 Task: Add a condition where "Channel Is not" instagram direct" in recently updated tickets.
Action: Mouse moved to (250, 434)
Screenshot: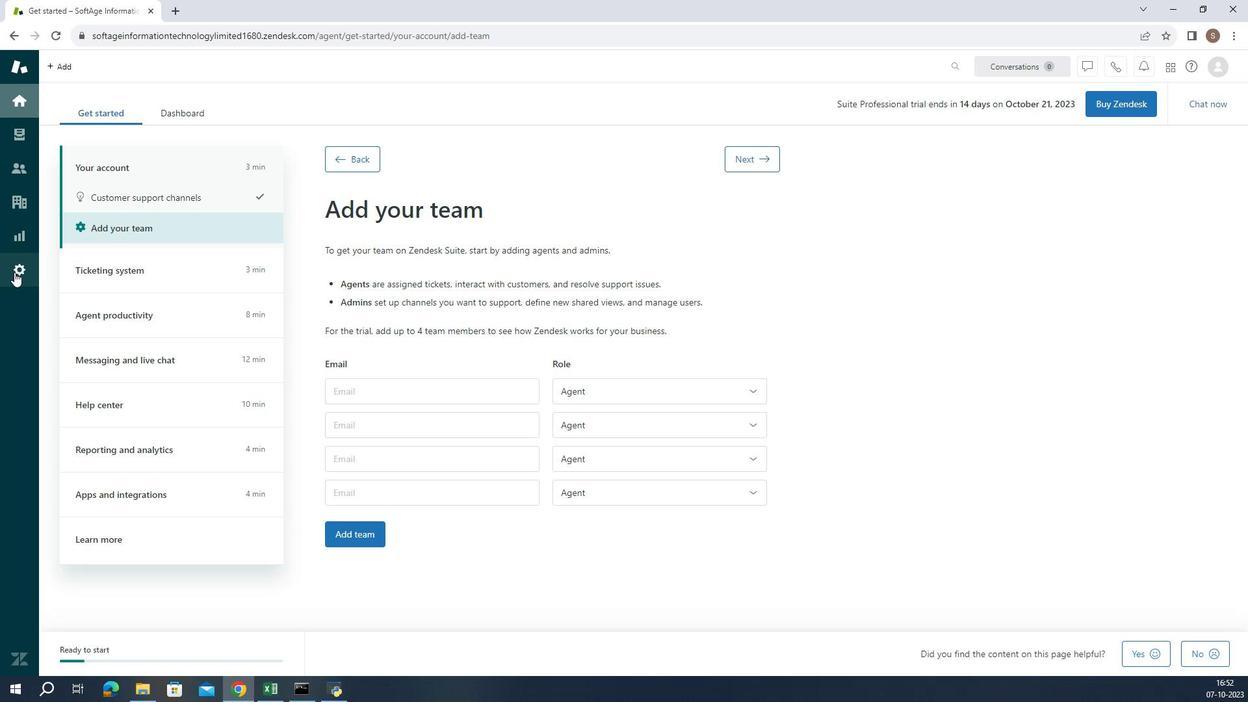 
Action: Mouse pressed left at (250, 434)
Screenshot: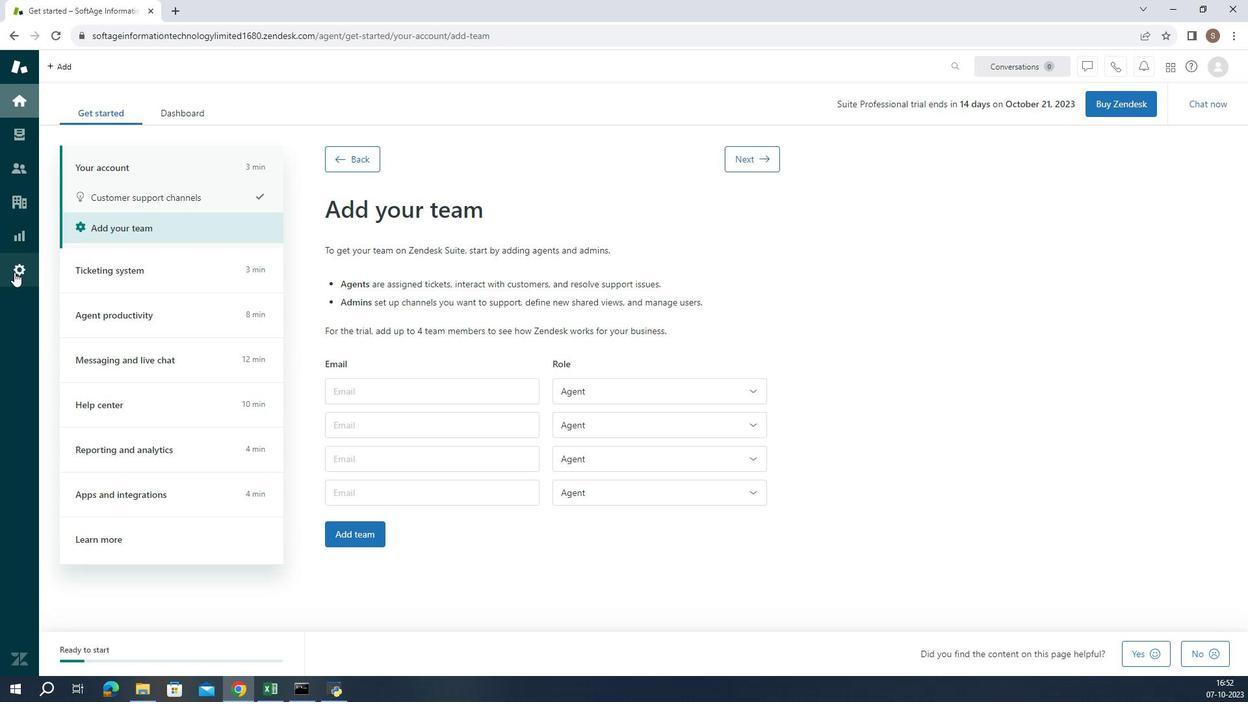 
Action: Mouse moved to (476, 471)
Screenshot: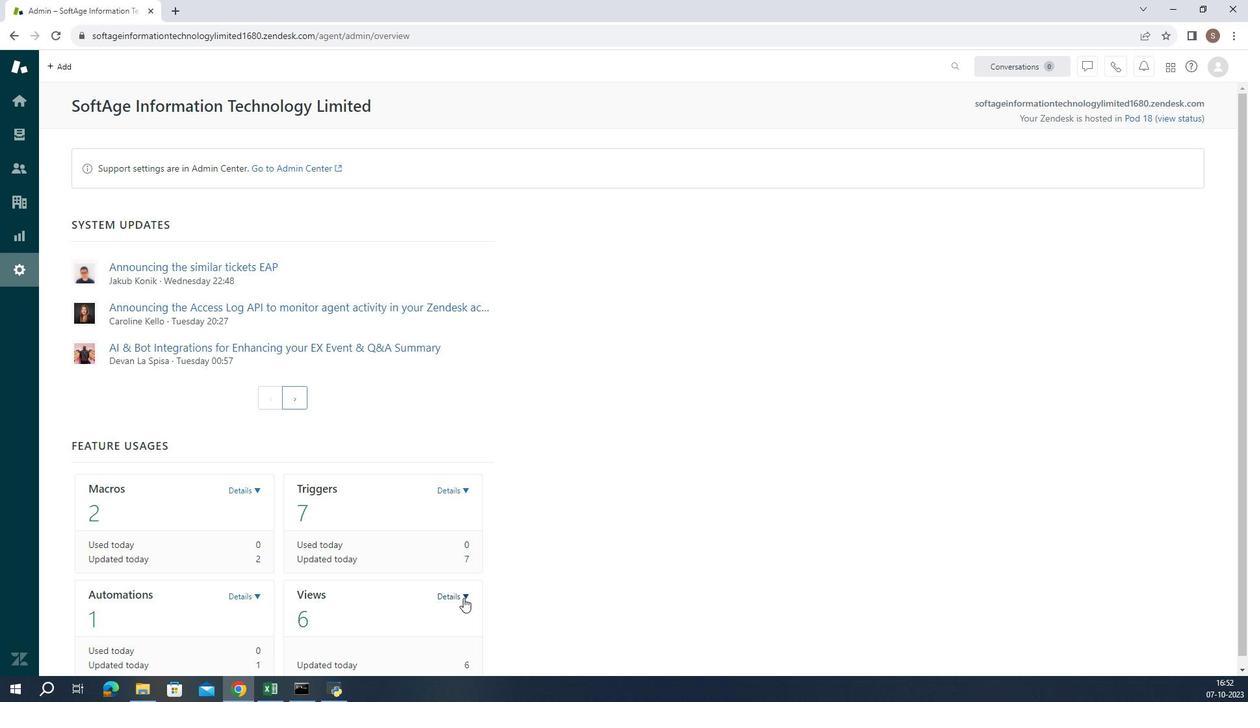 
Action: Mouse pressed left at (476, 471)
Screenshot: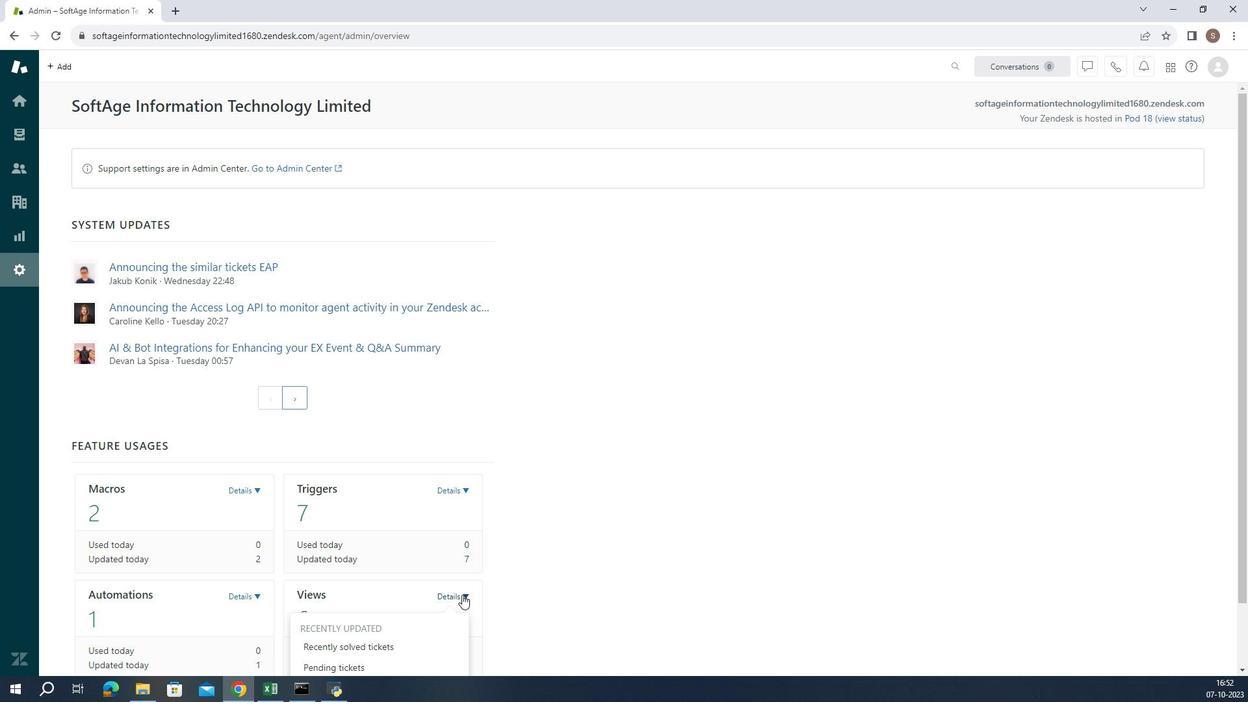 
Action: Mouse moved to (472, 470)
Screenshot: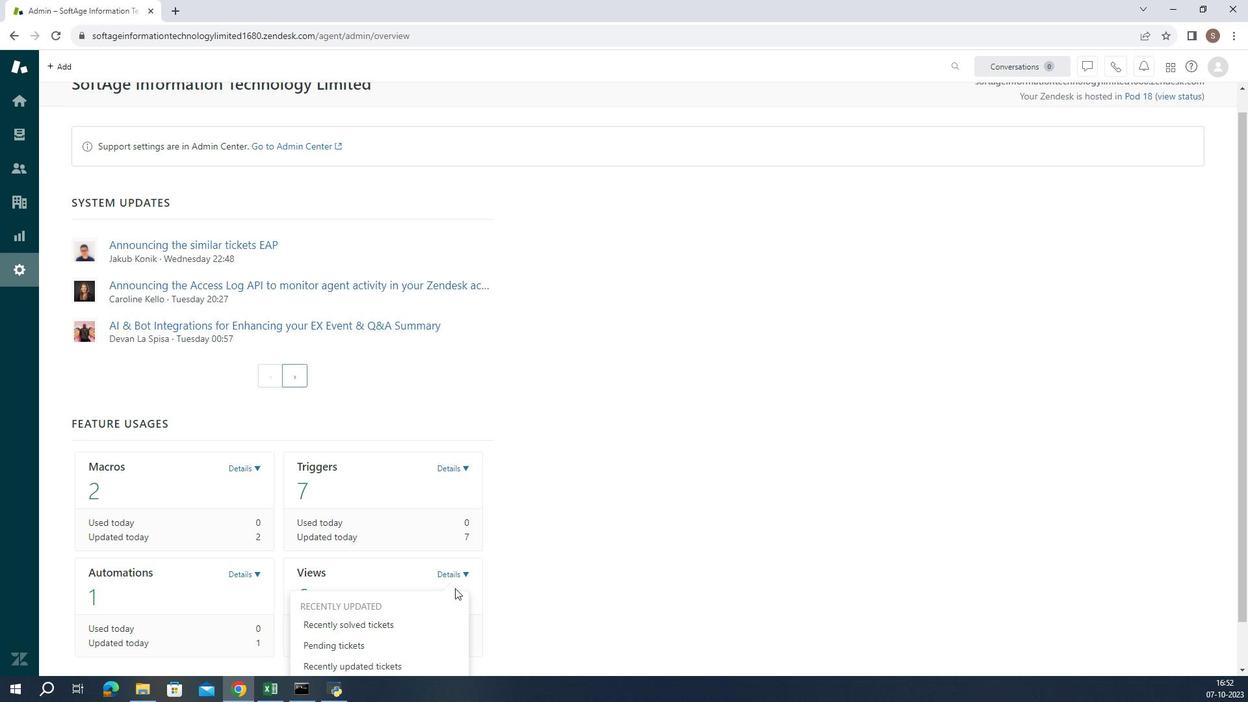 
Action: Mouse scrolled (472, 470) with delta (0, 0)
Screenshot: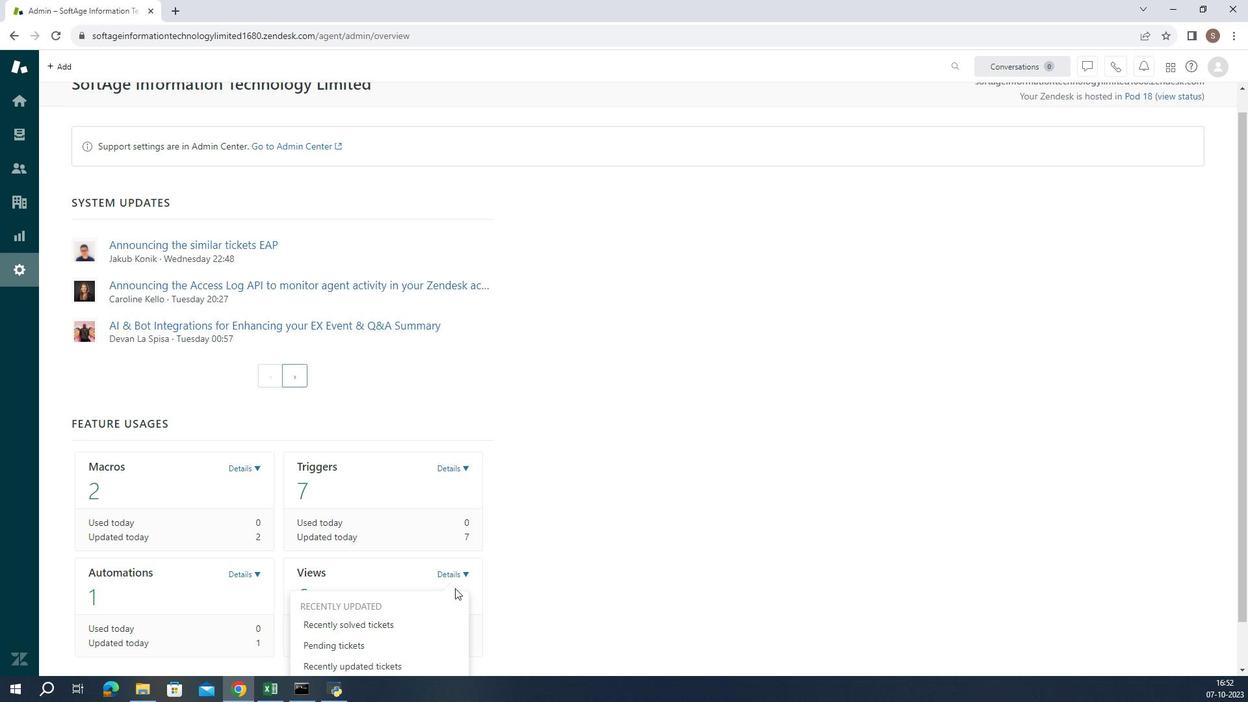 
Action: Mouse moved to (472, 470)
Screenshot: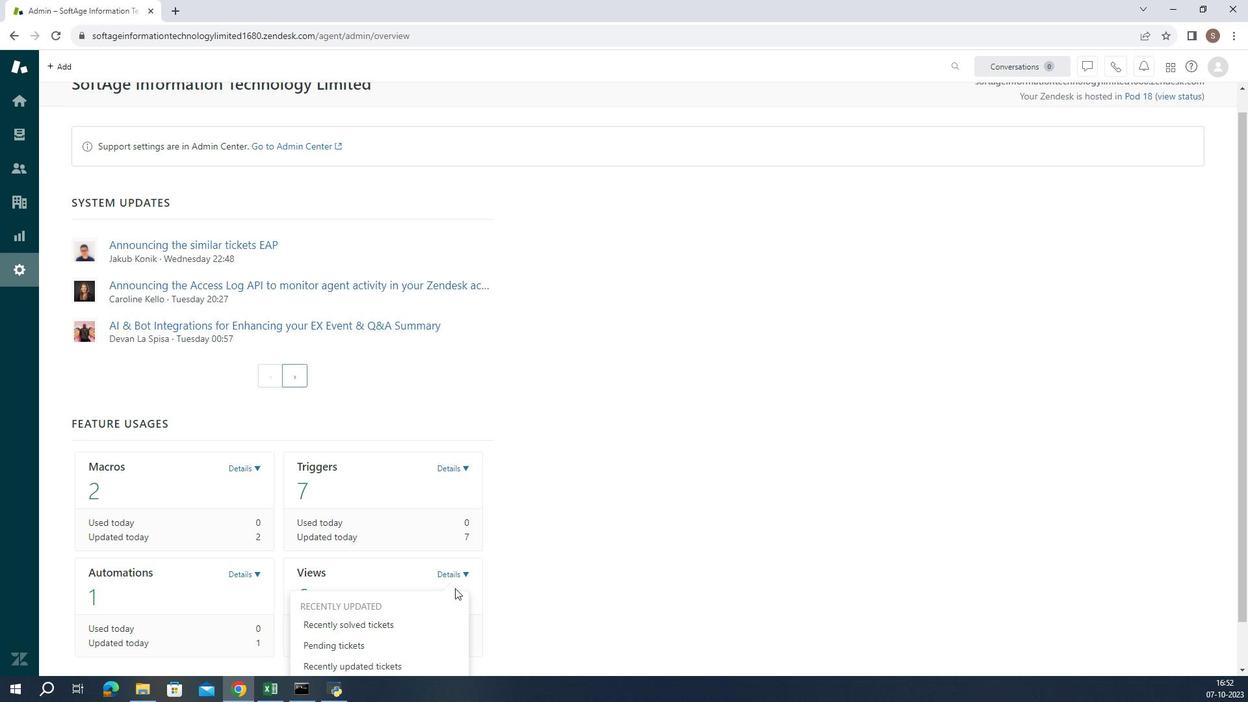 
Action: Mouse scrolled (472, 470) with delta (0, 0)
Screenshot: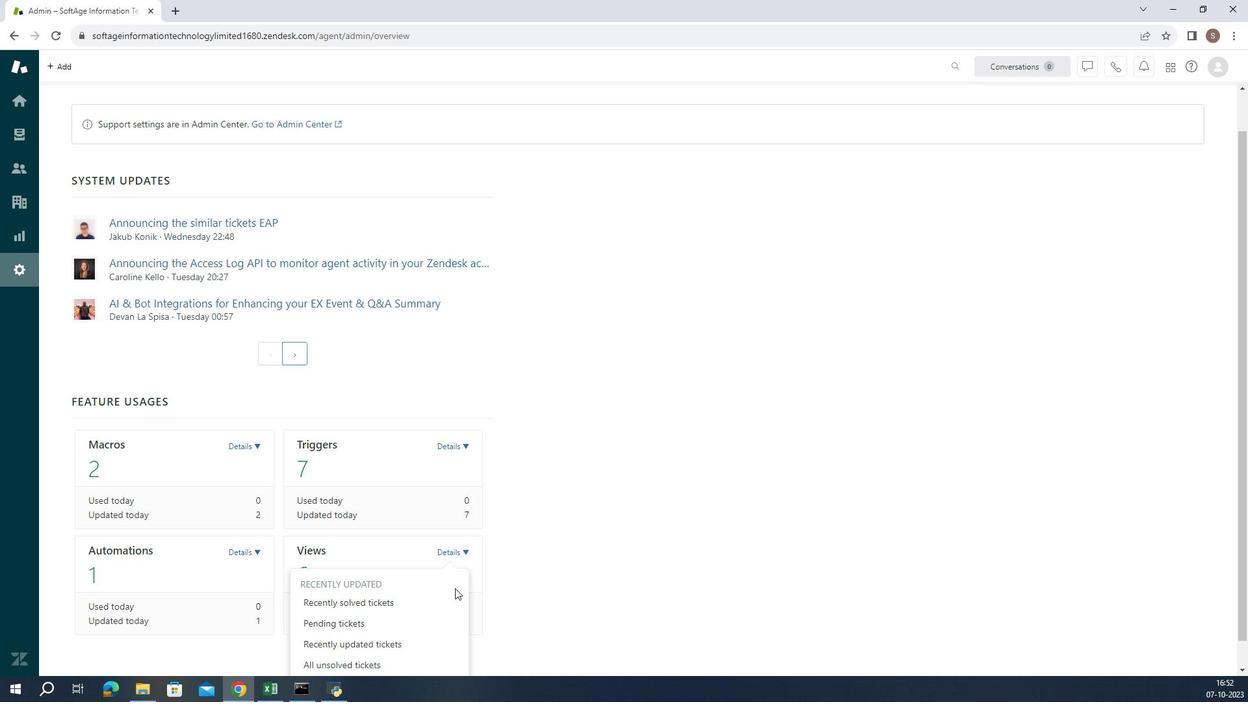 
Action: Mouse moved to (472, 470)
Screenshot: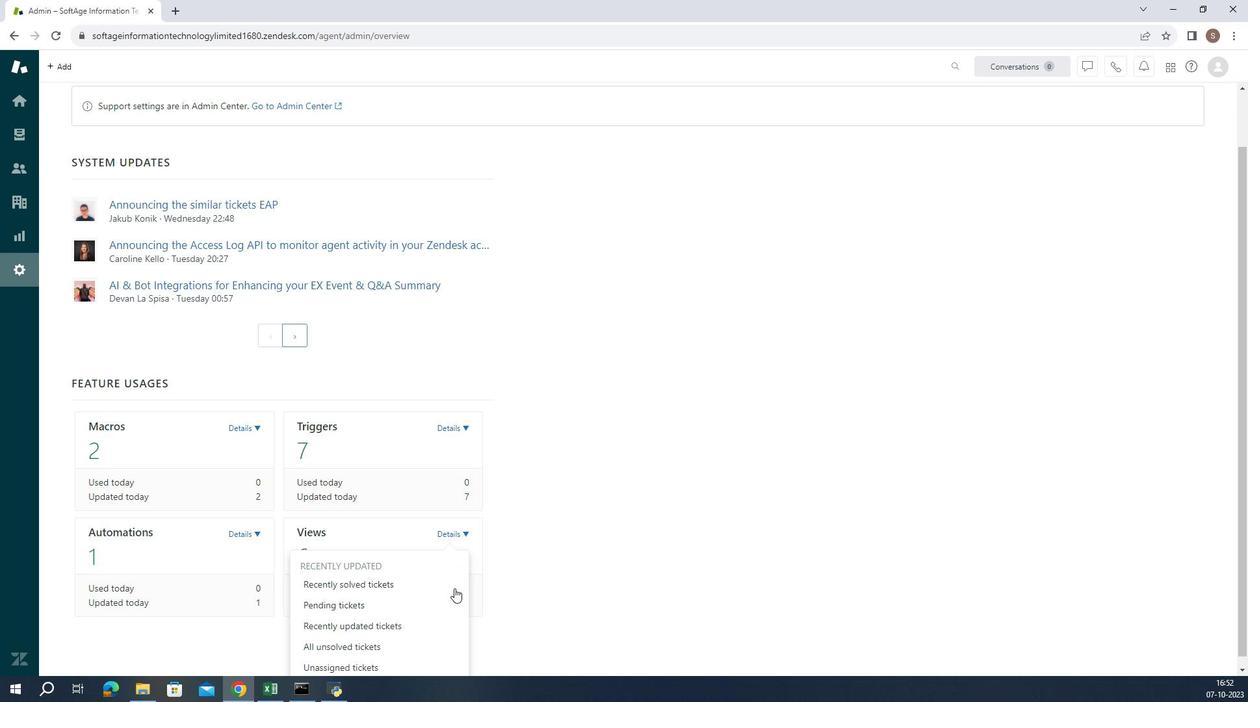 
Action: Mouse scrolled (472, 470) with delta (0, 0)
Screenshot: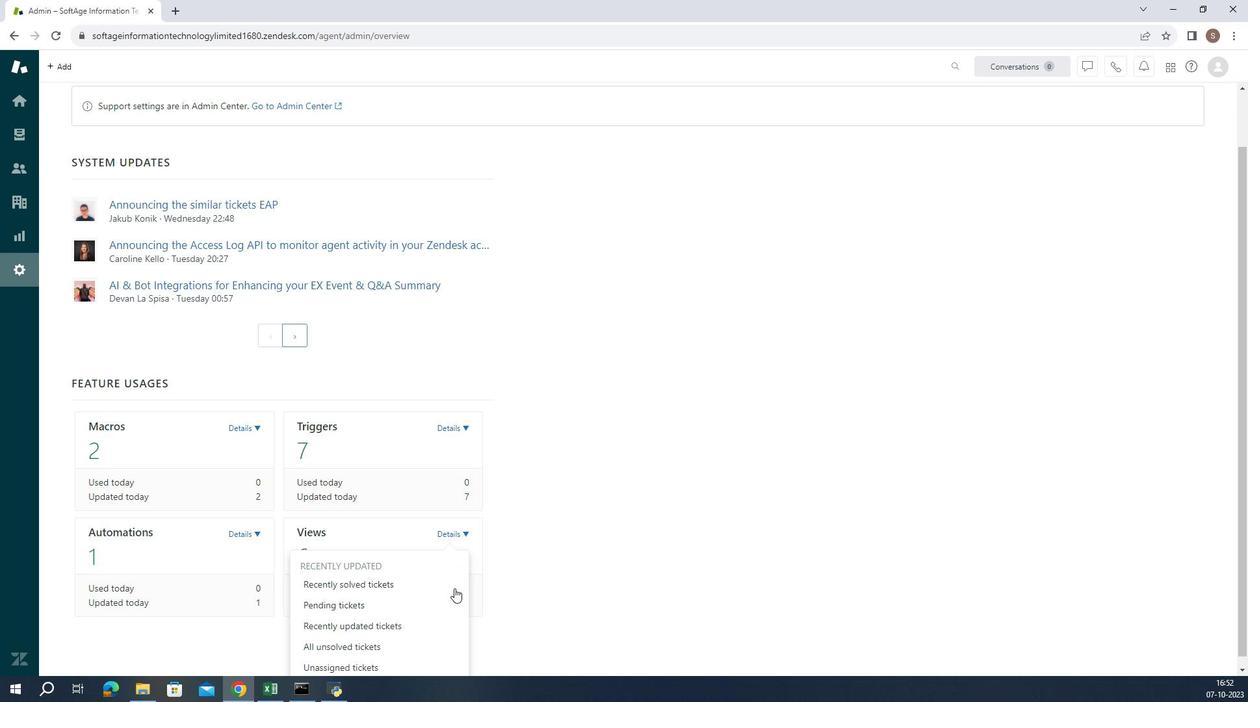 
Action: Mouse moved to (437, 473)
Screenshot: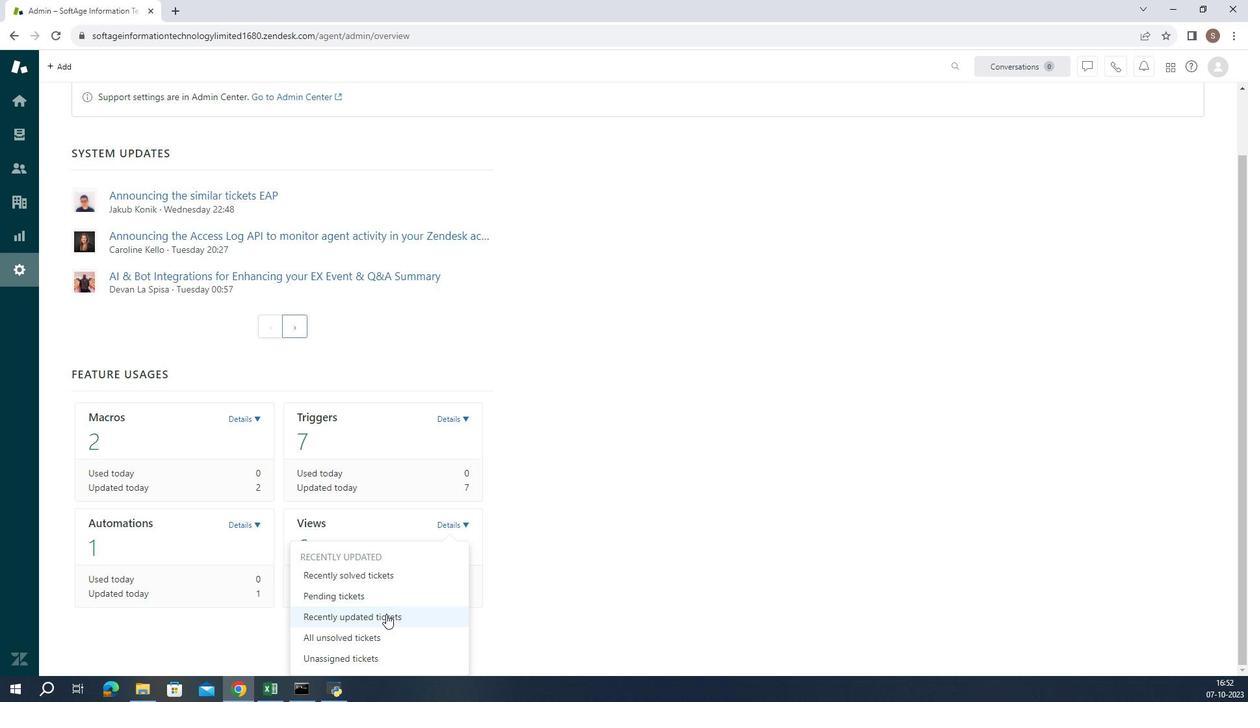 
Action: Mouse pressed left at (437, 473)
Screenshot: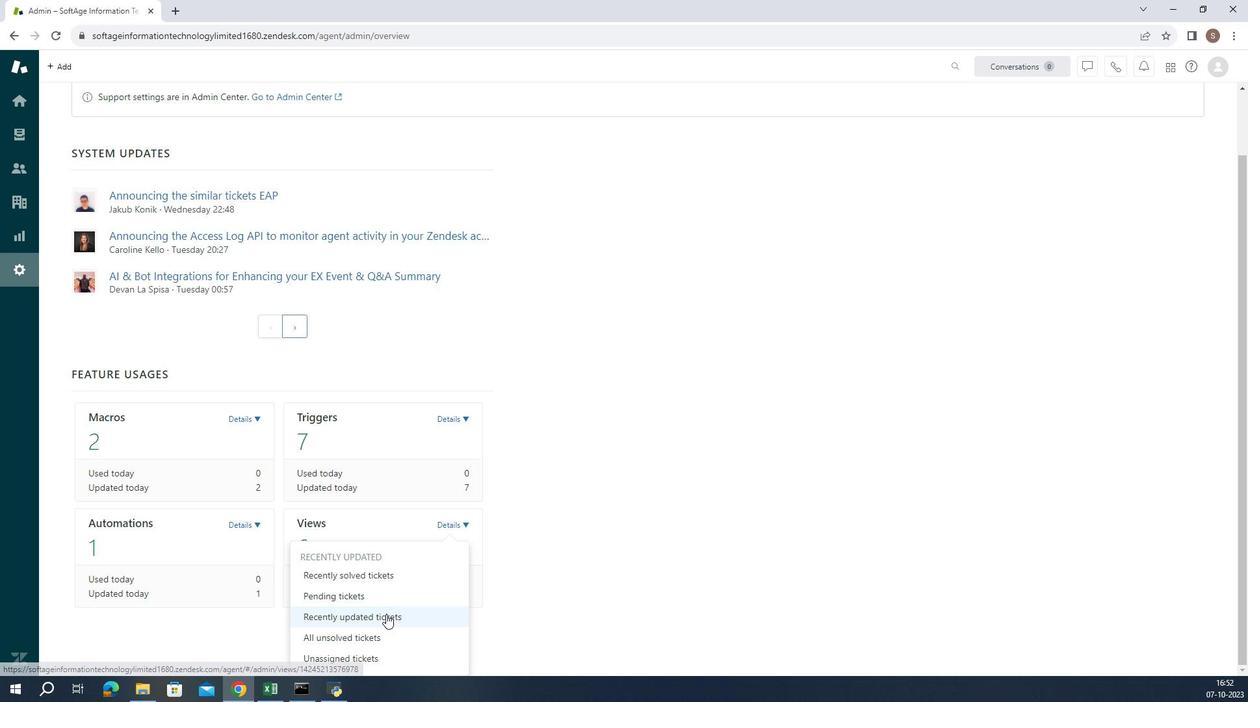 
Action: Mouse moved to (362, 453)
Screenshot: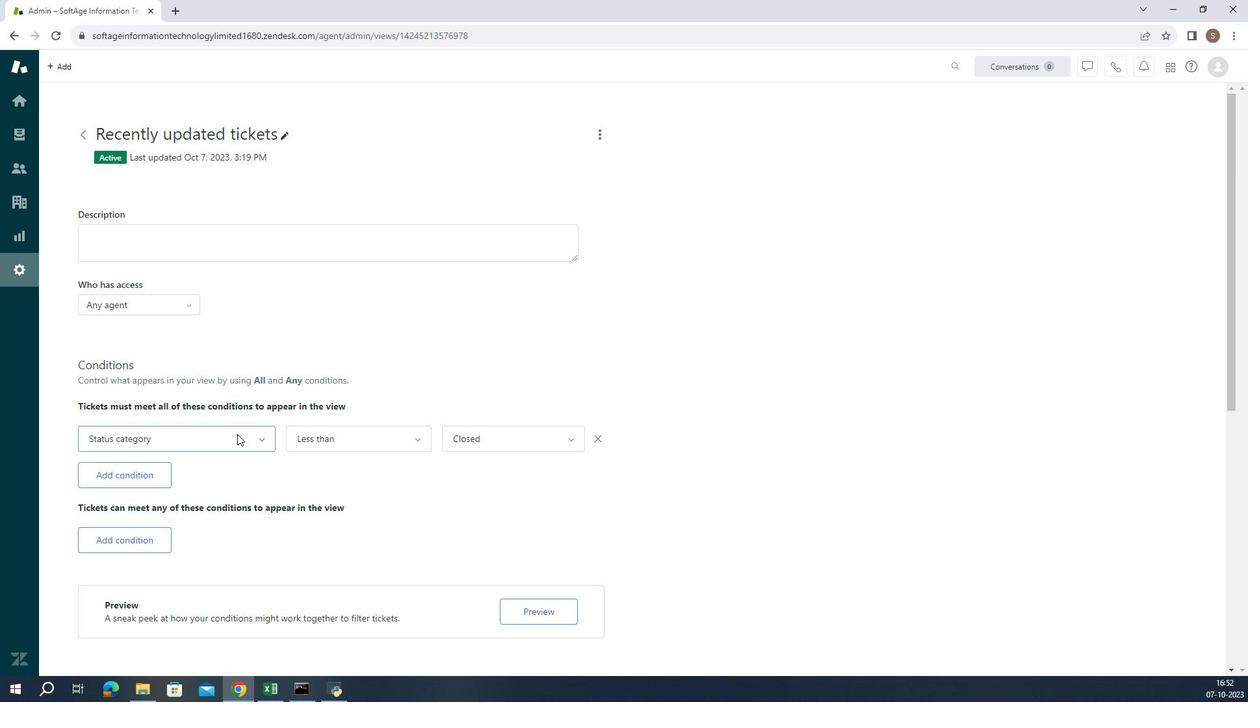 
Action: Mouse pressed left at (362, 453)
Screenshot: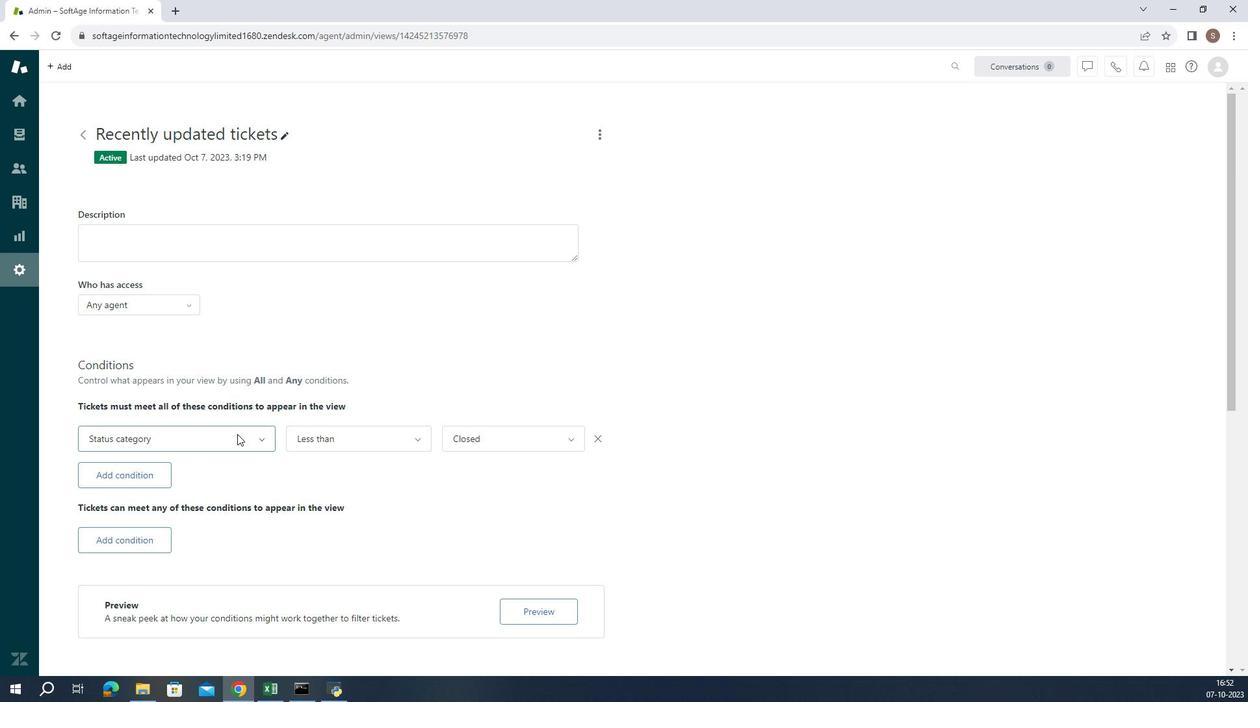
Action: Mouse moved to (364, 446)
Screenshot: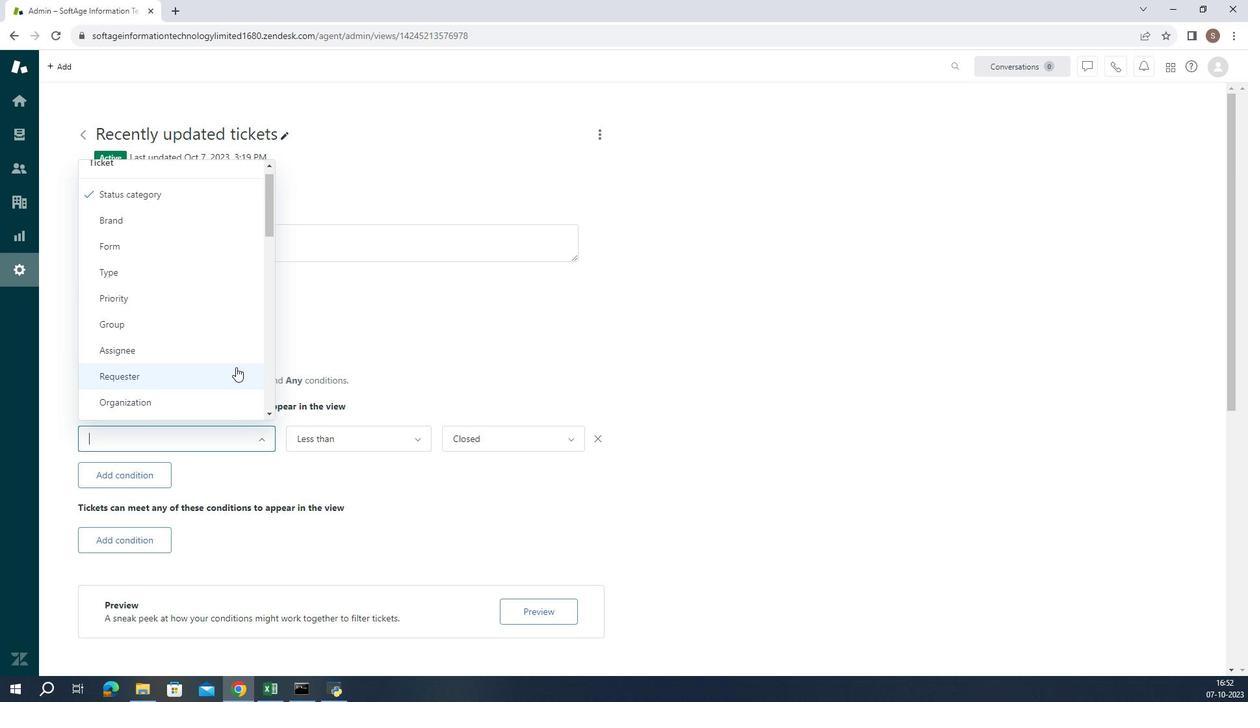 
Action: Mouse scrolled (364, 446) with delta (0, 0)
Screenshot: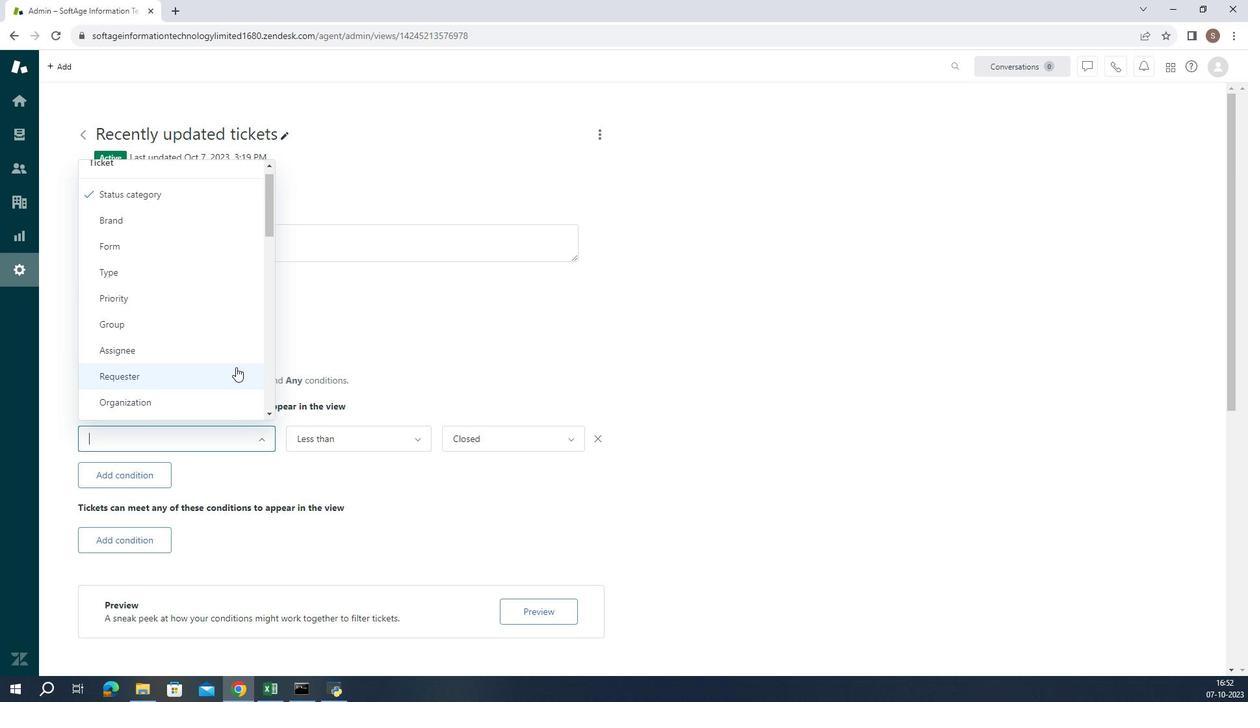 
Action: Mouse moved to (364, 446)
Screenshot: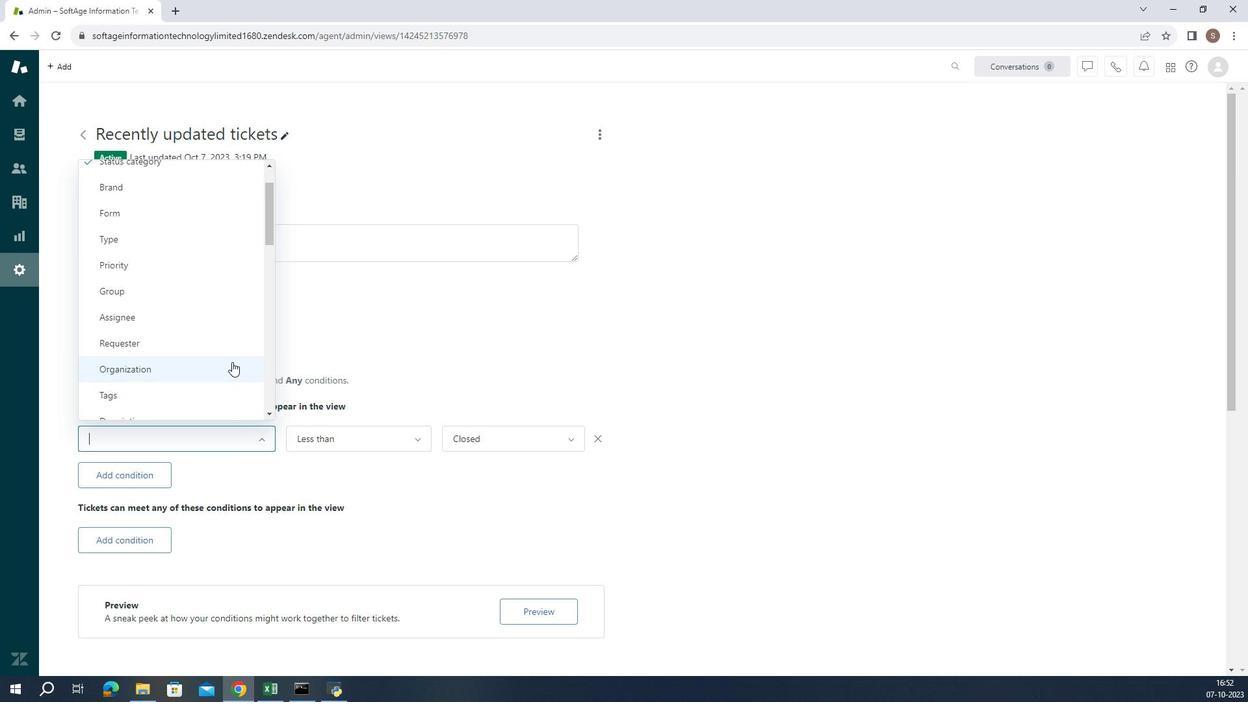 
Action: Mouse scrolled (364, 446) with delta (0, 0)
Screenshot: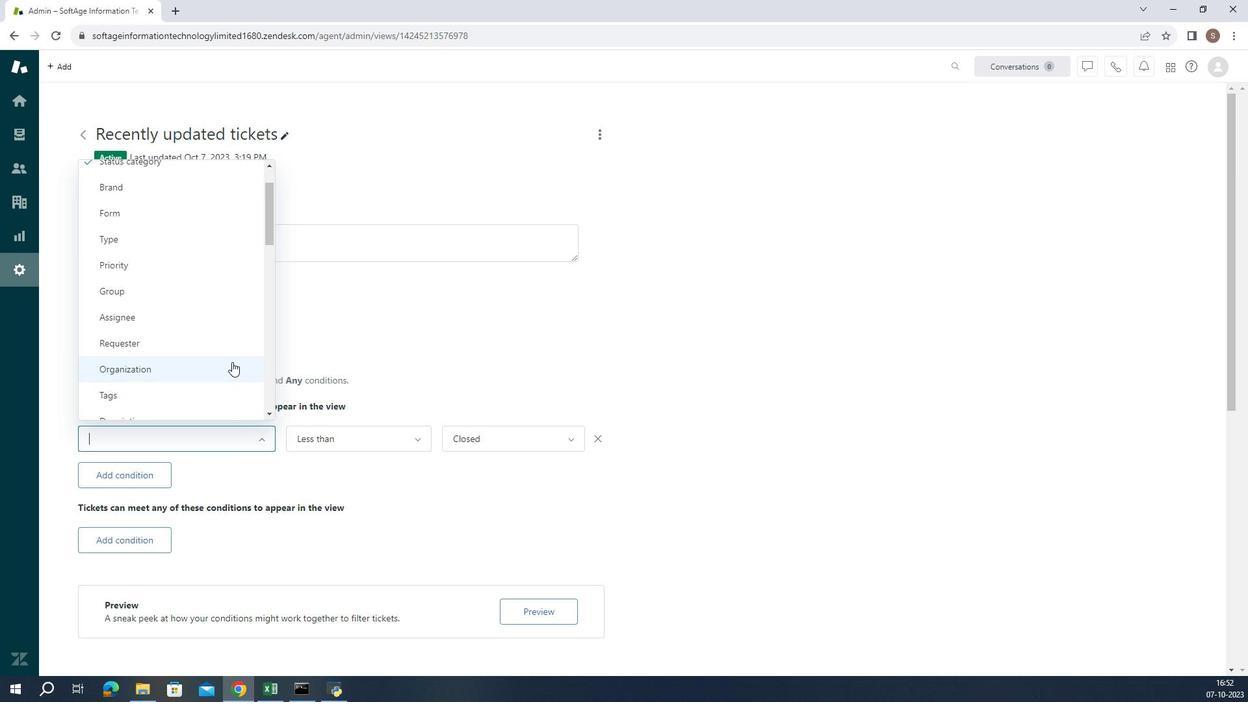 
Action: Mouse moved to (342, 445)
Screenshot: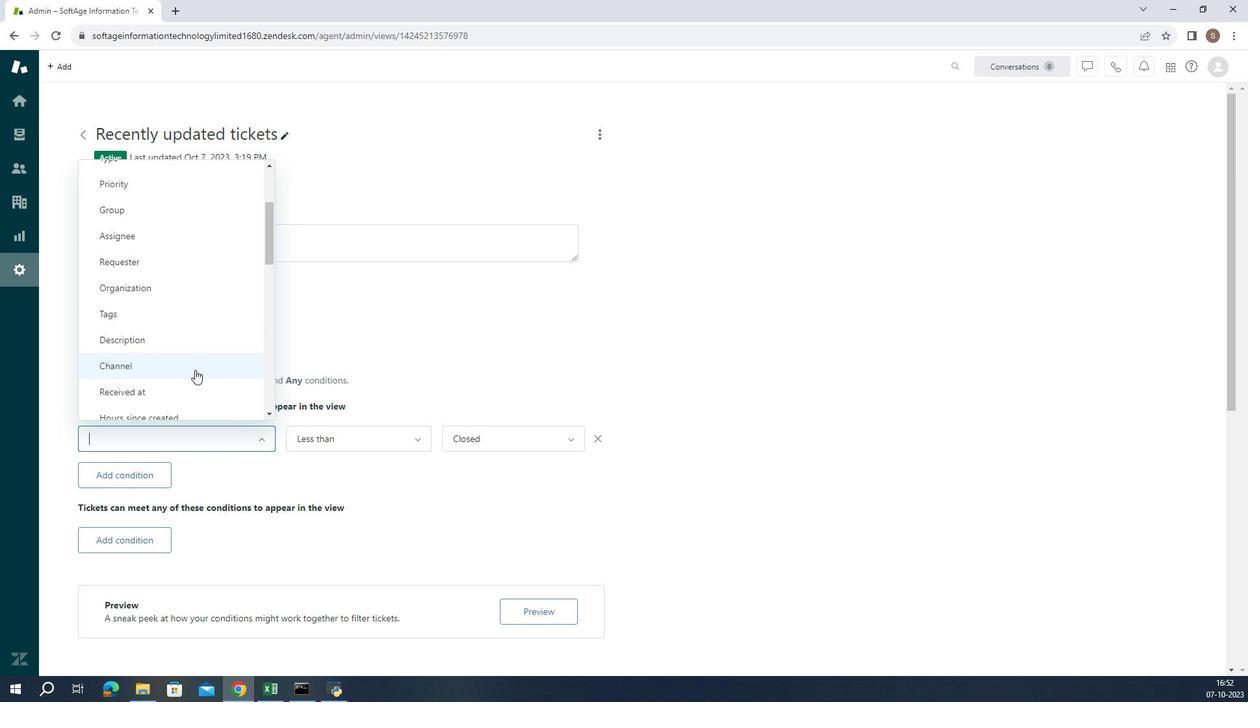 
Action: Mouse pressed left at (342, 445)
Screenshot: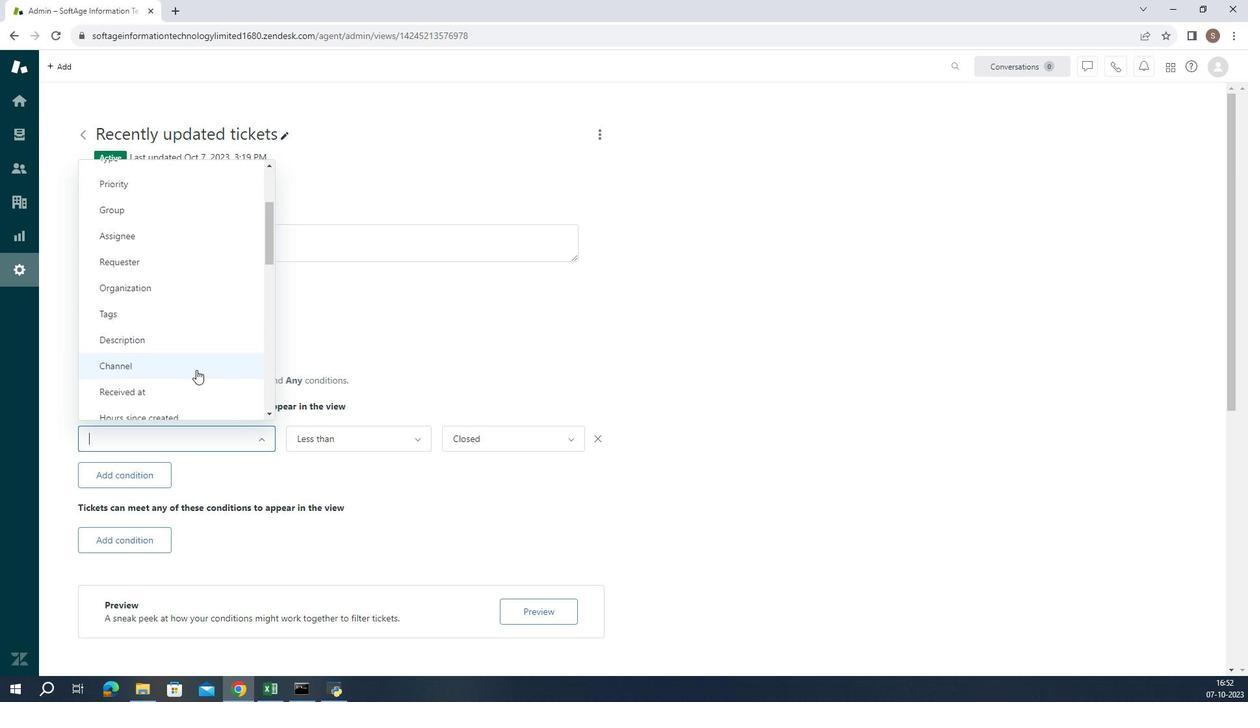 
Action: Mouse moved to (420, 453)
Screenshot: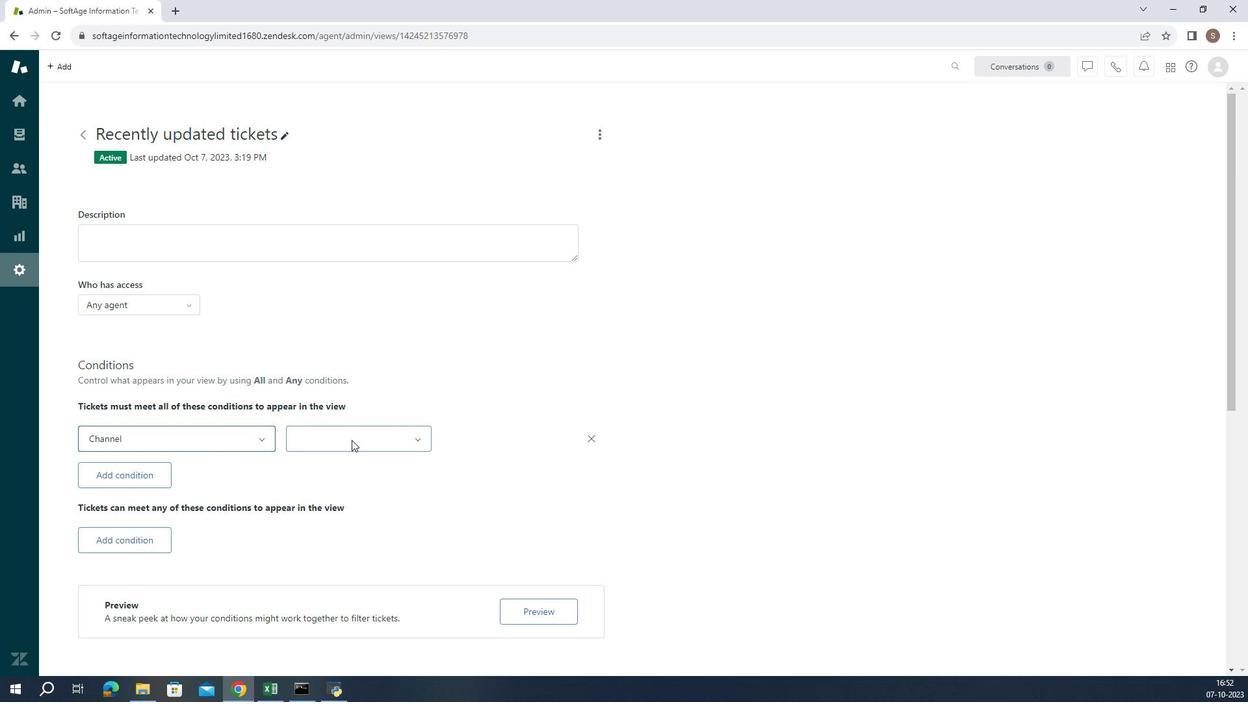 
Action: Mouse pressed left at (420, 453)
Screenshot: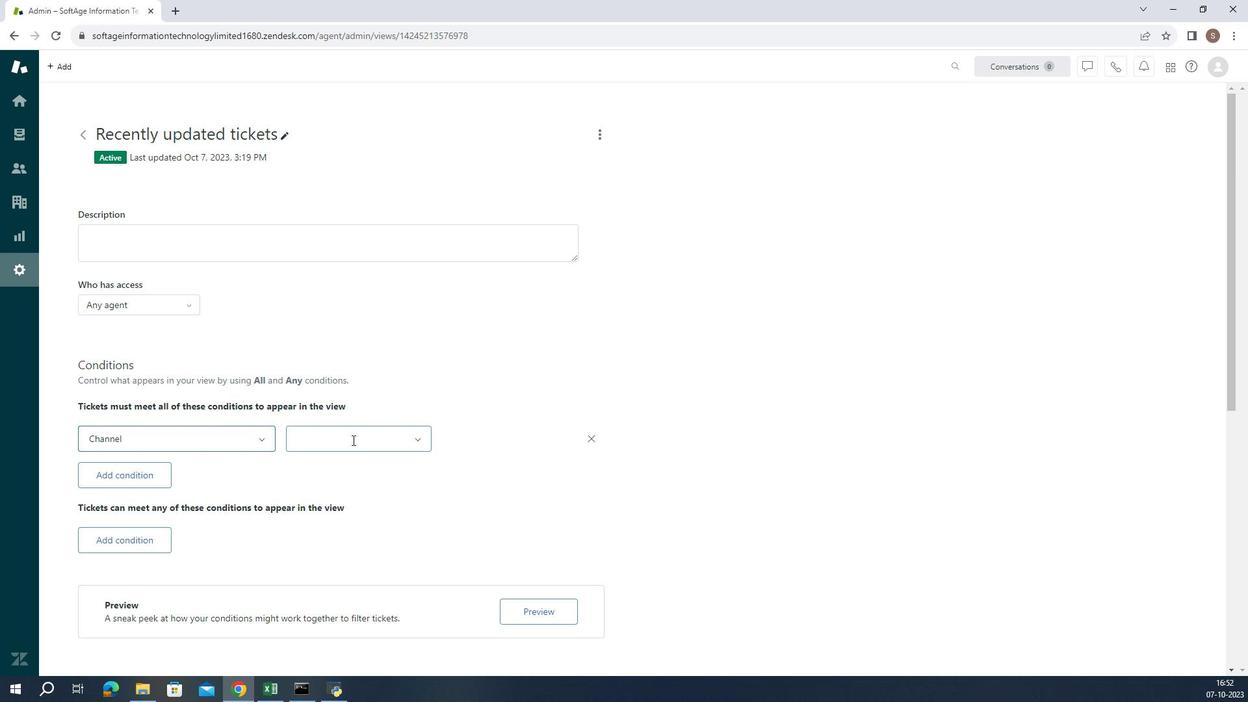 
Action: Mouse moved to (426, 459)
Screenshot: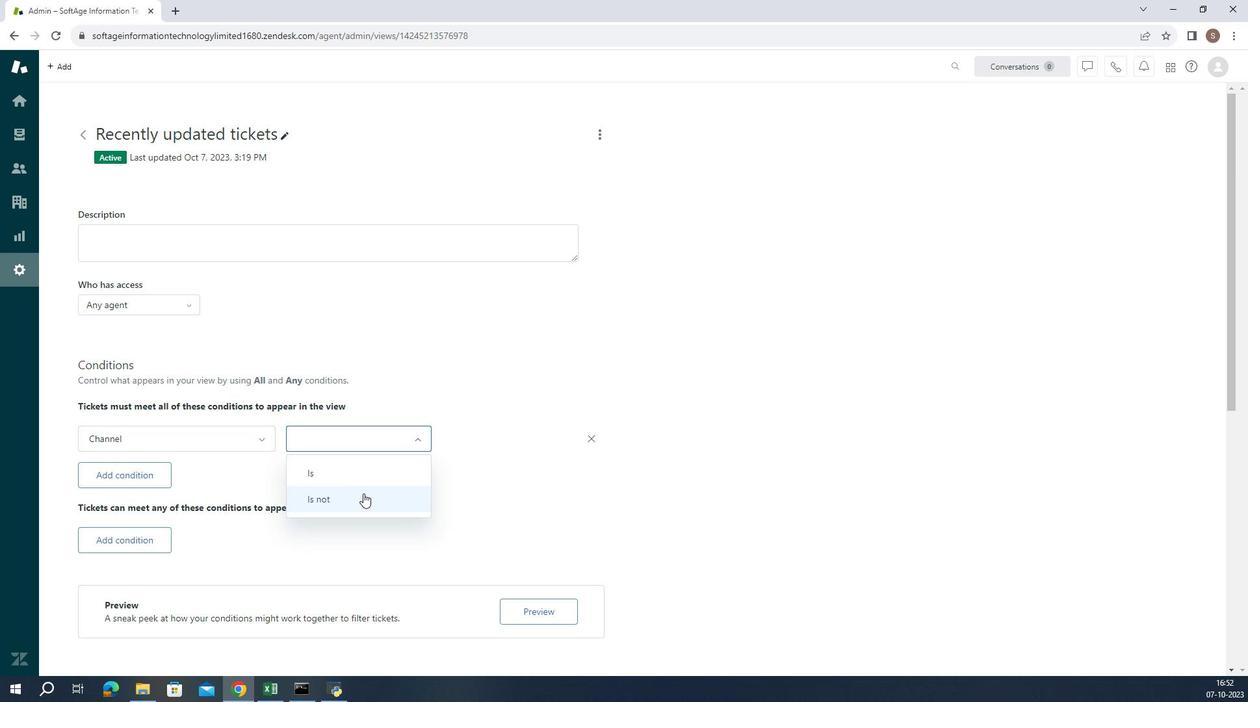 
Action: Mouse pressed left at (426, 459)
Screenshot: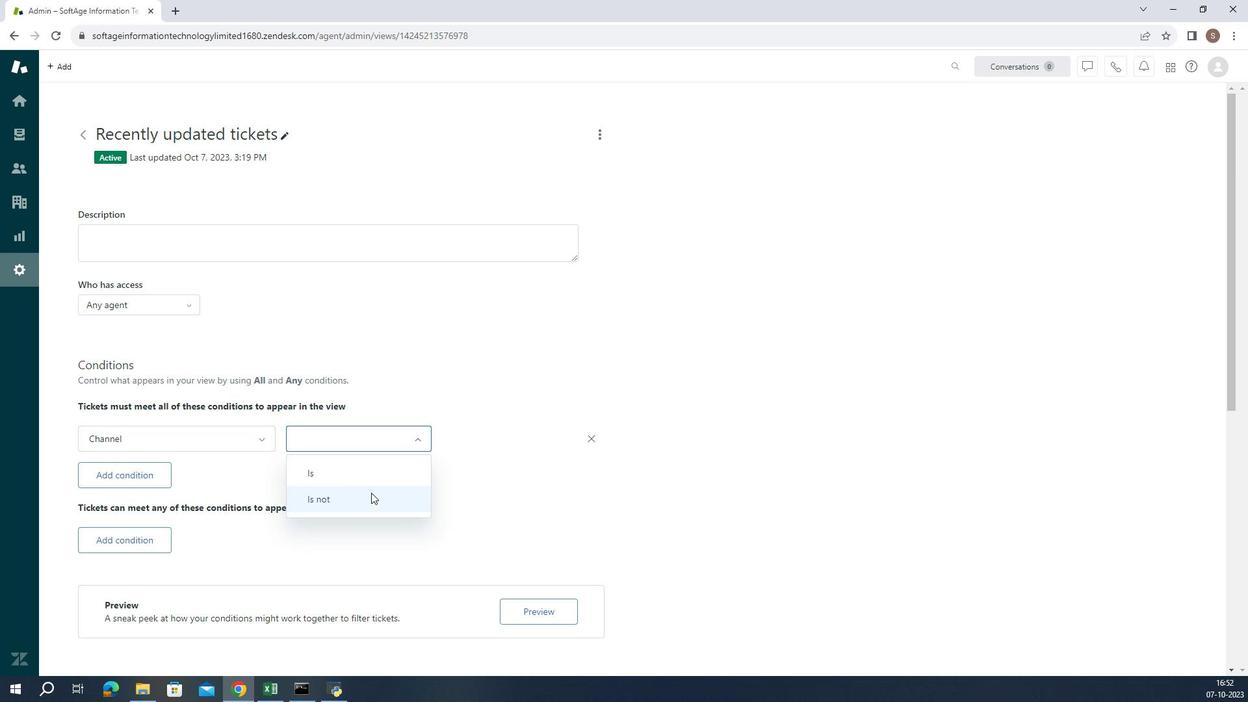 
Action: Mouse moved to (515, 453)
Screenshot: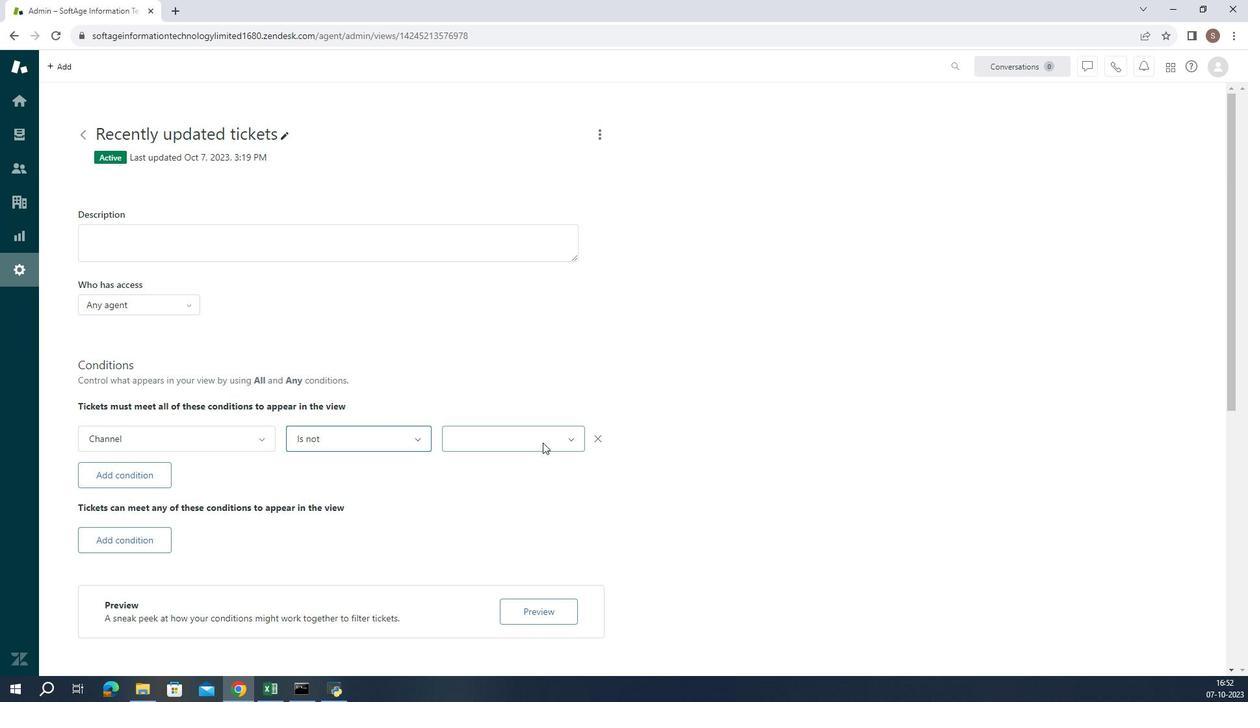 
Action: Mouse pressed left at (515, 453)
Screenshot: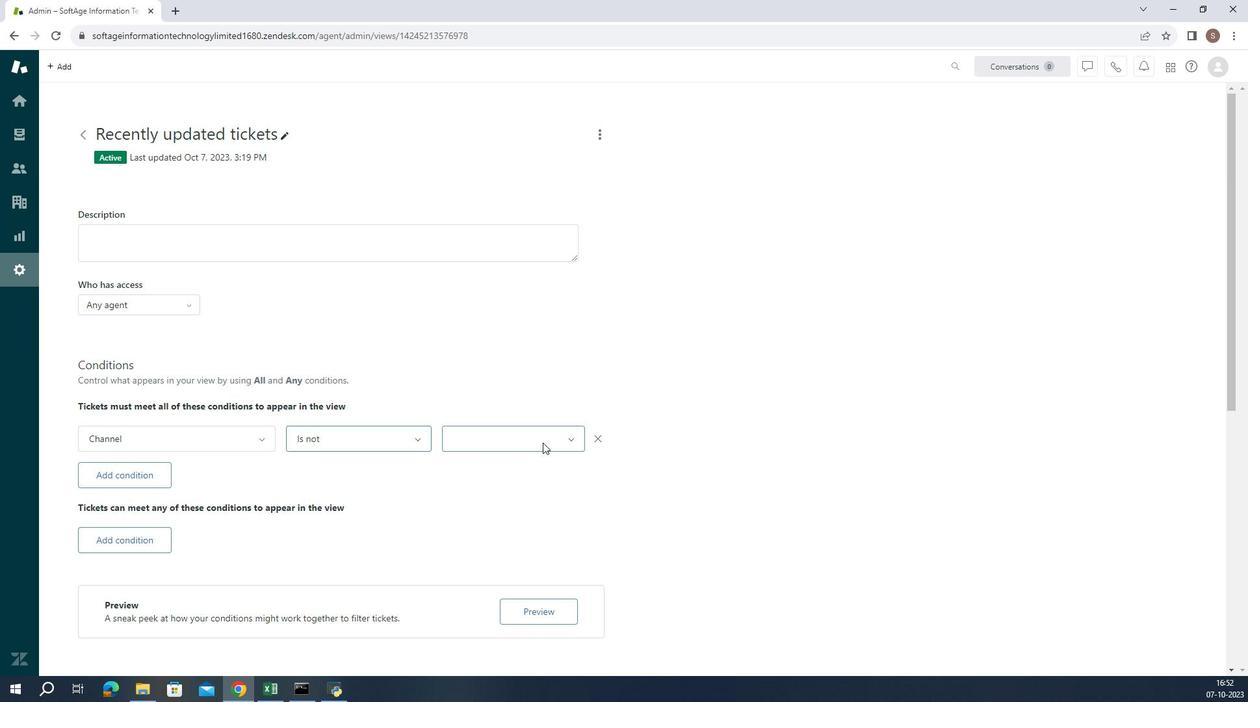 
Action: Mouse moved to (509, 439)
Screenshot: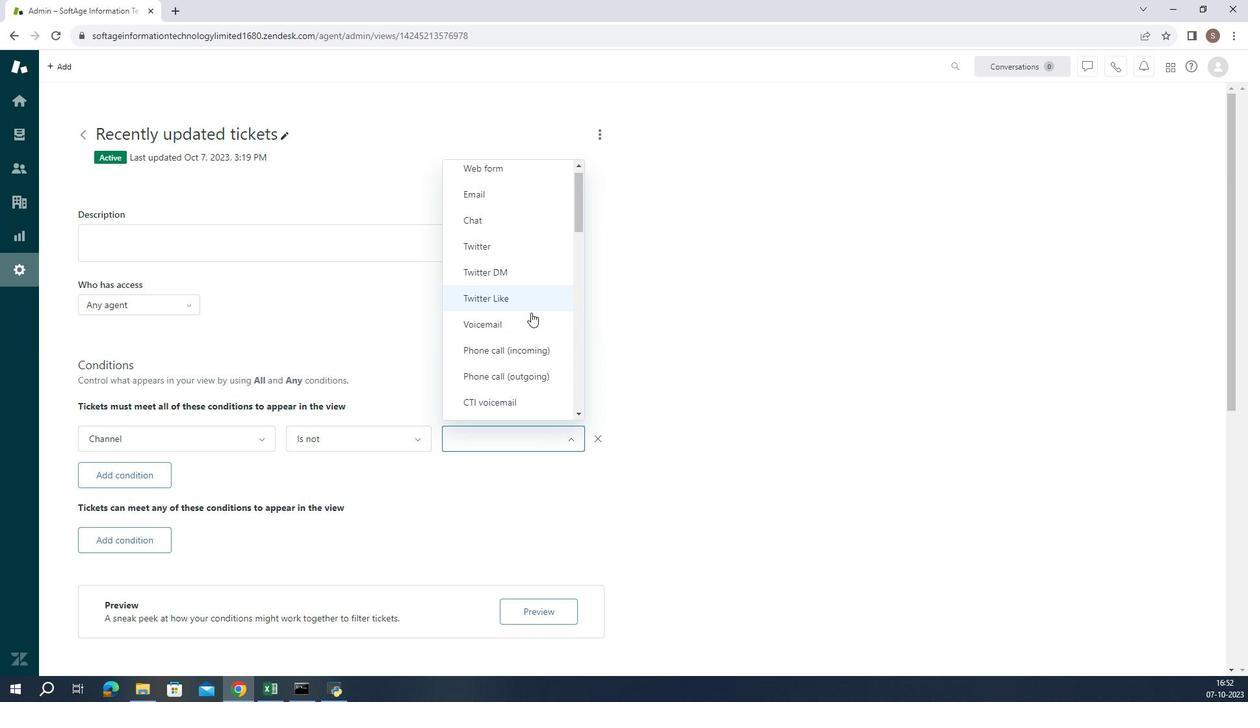
Action: Mouse scrolled (509, 439) with delta (0, 0)
Screenshot: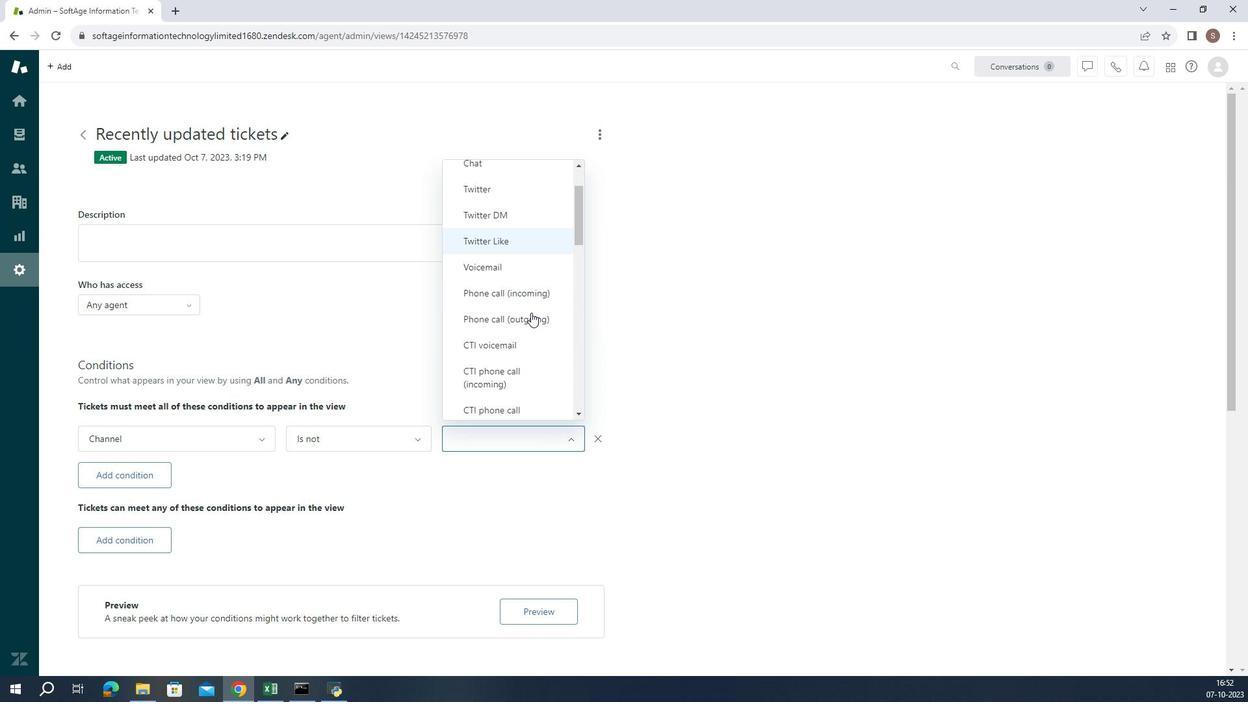 
Action: Mouse scrolled (509, 439) with delta (0, 0)
Screenshot: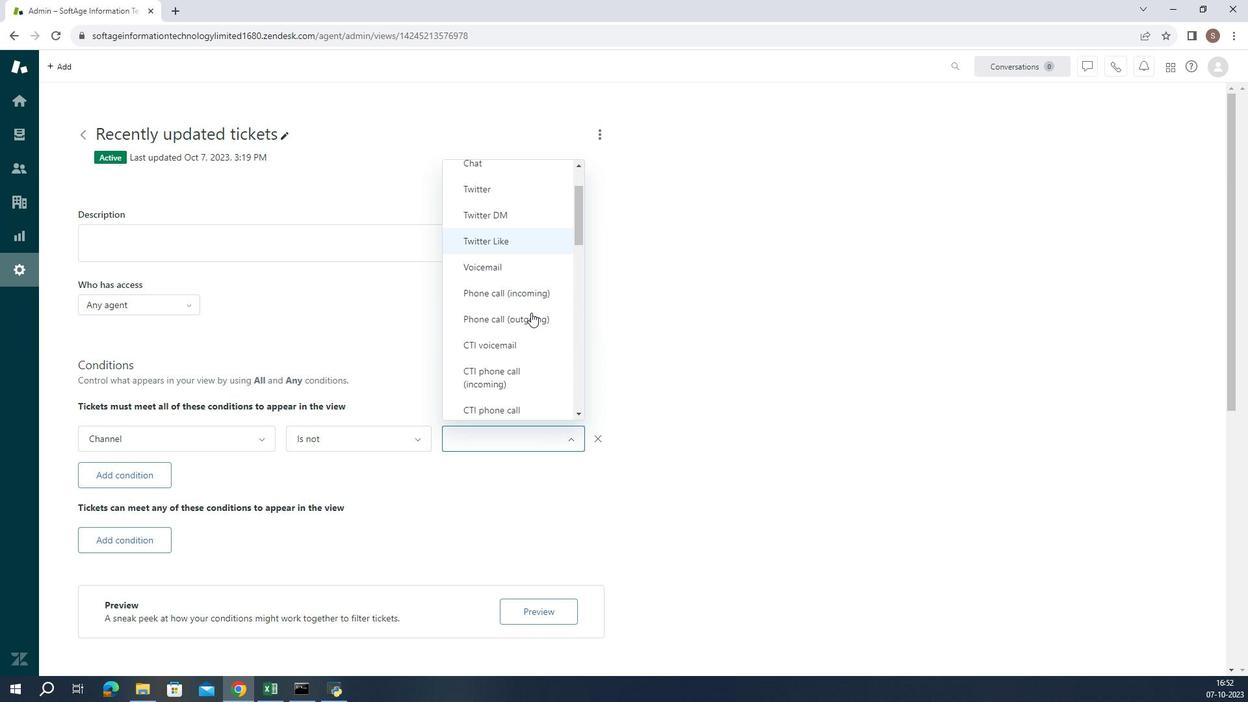 
Action: Mouse scrolled (509, 439) with delta (0, 0)
Screenshot: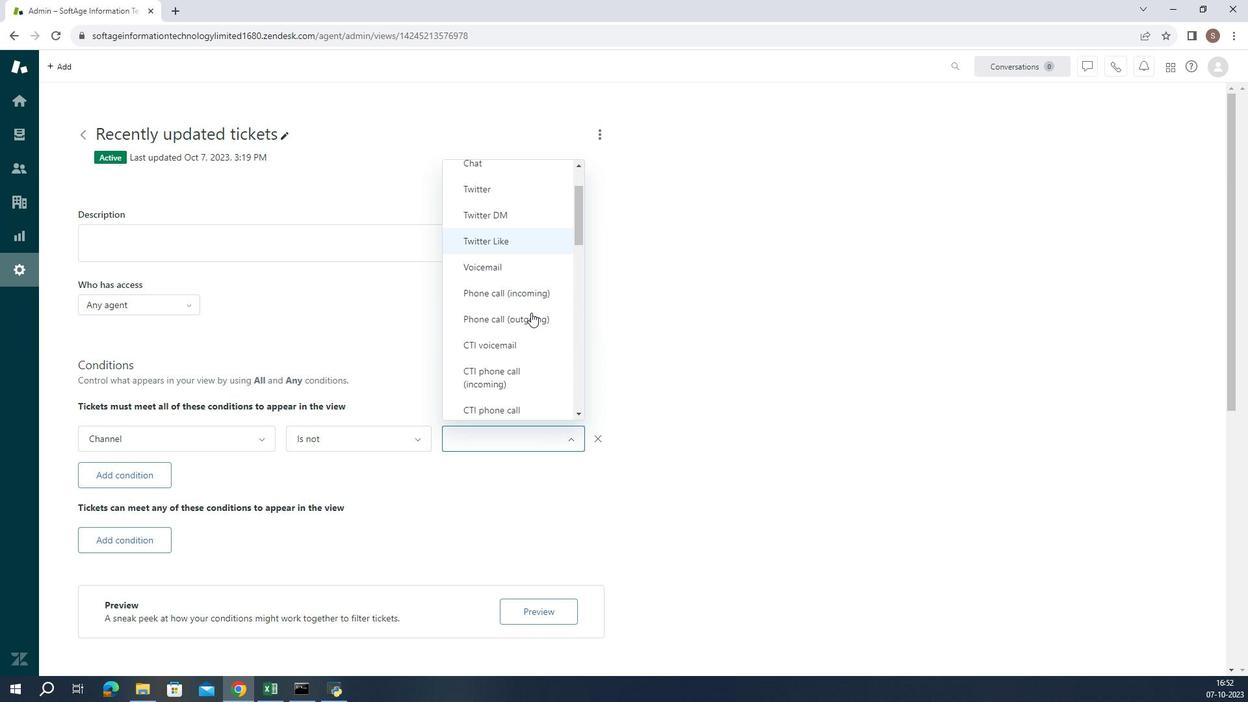 
Action: Mouse scrolled (509, 439) with delta (0, 0)
Screenshot: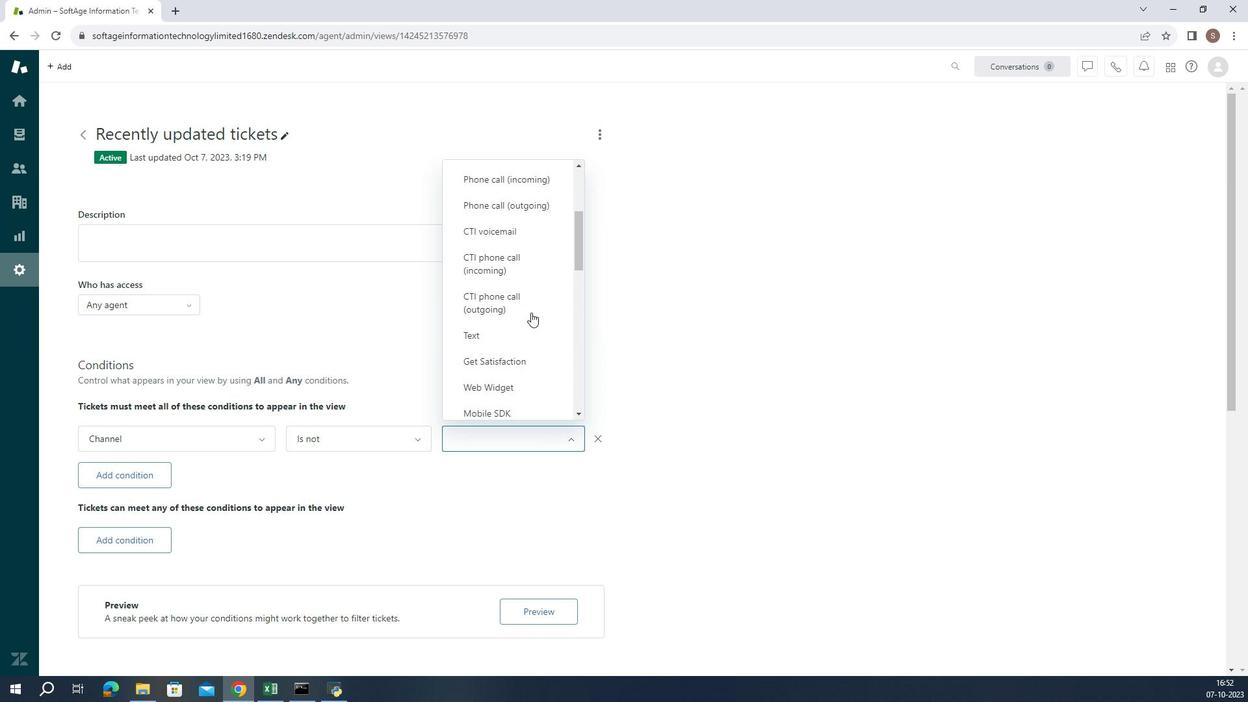 
Action: Mouse scrolled (509, 439) with delta (0, 0)
Screenshot: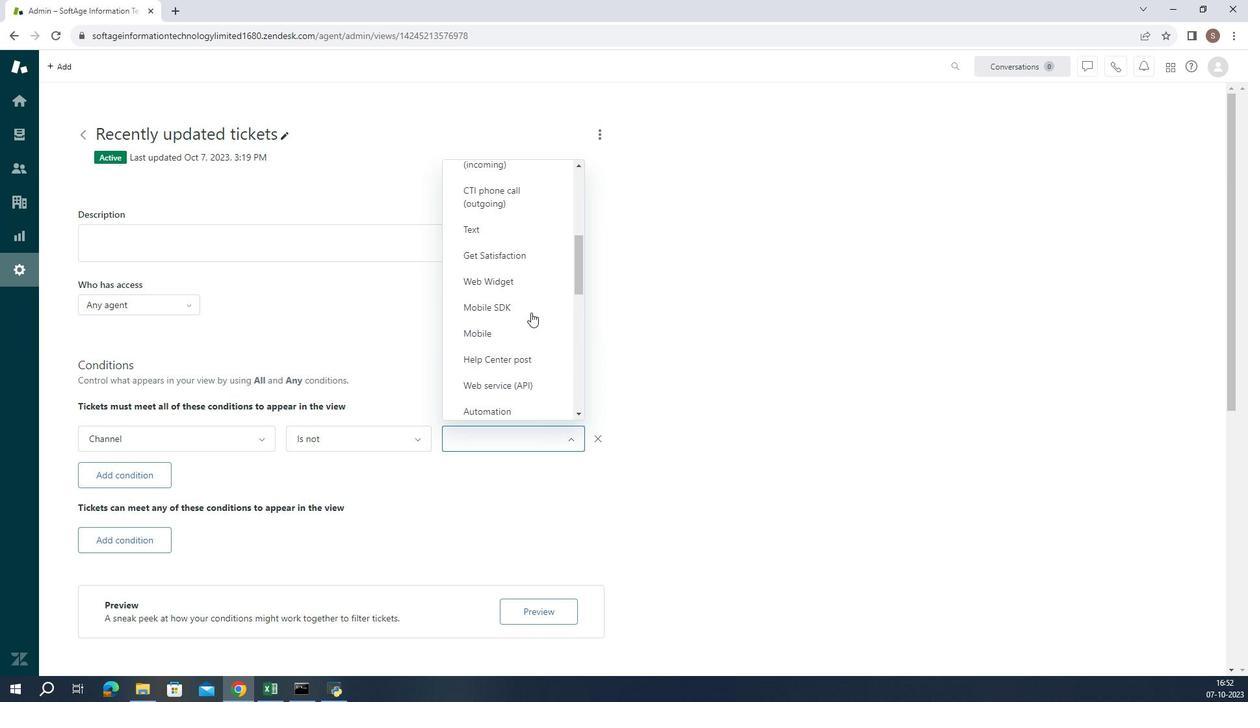 
Action: Mouse scrolled (509, 439) with delta (0, 0)
Screenshot: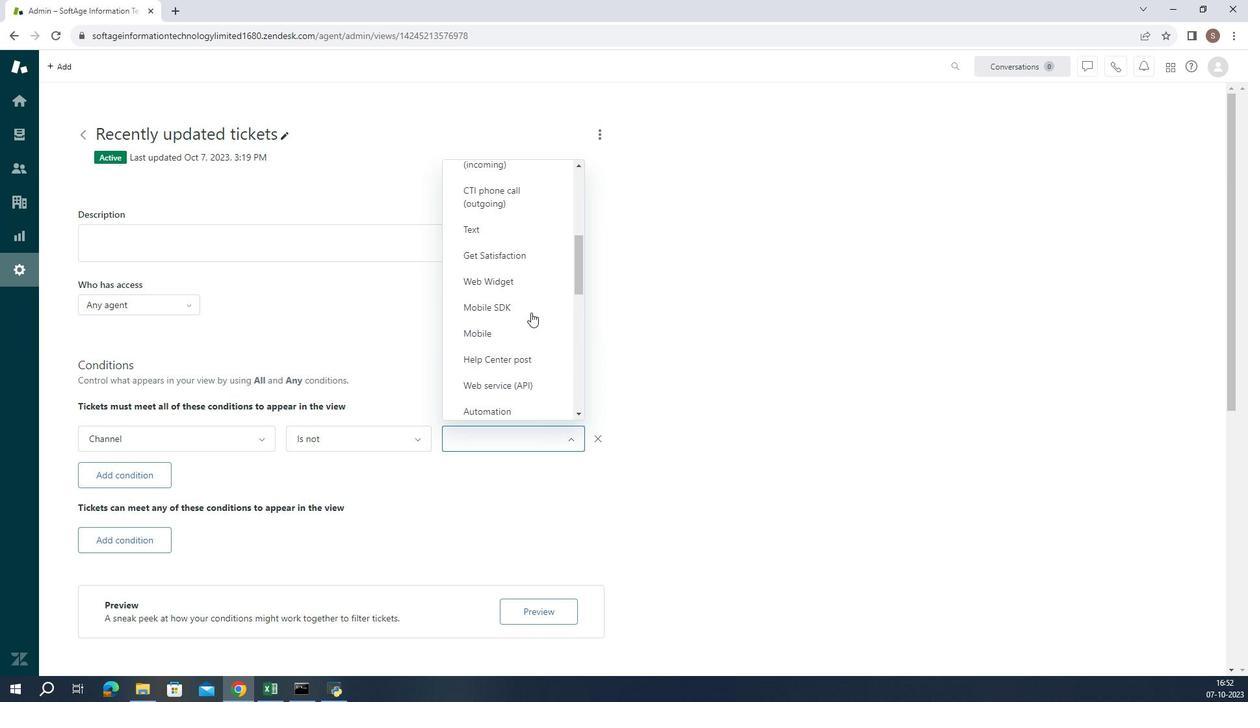 
Action: Mouse scrolled (509, 439) with delta (0, 0)
Screenshot: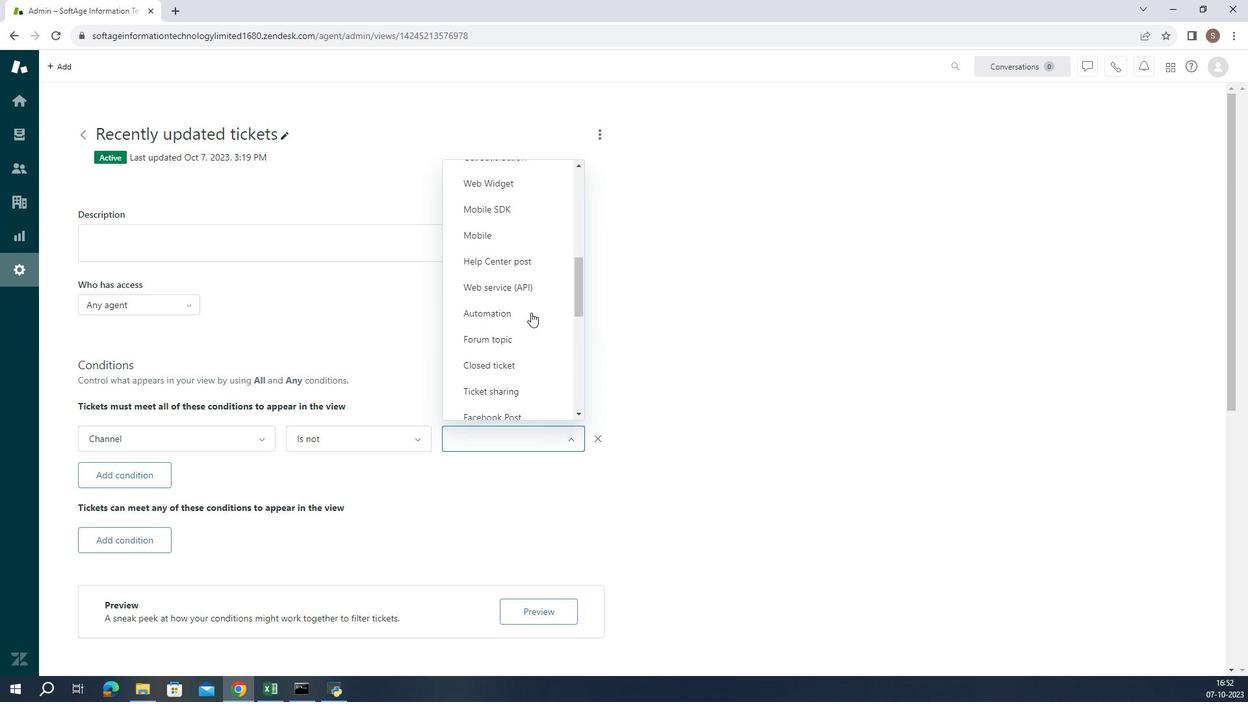 
Action: Mouse scrolled (509, 439) with delta (0, 0)
Screenshot: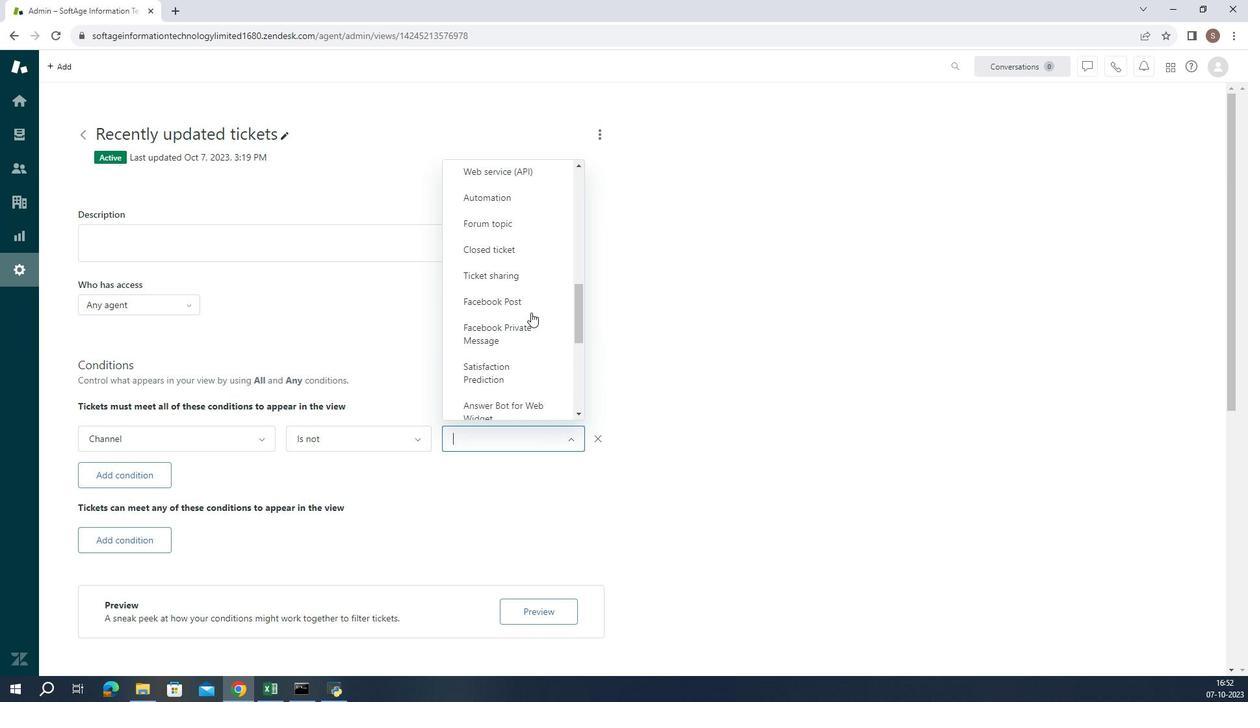 
Action: Mouse scrolled (509, 439) with delta (0, 0)
Screenshot: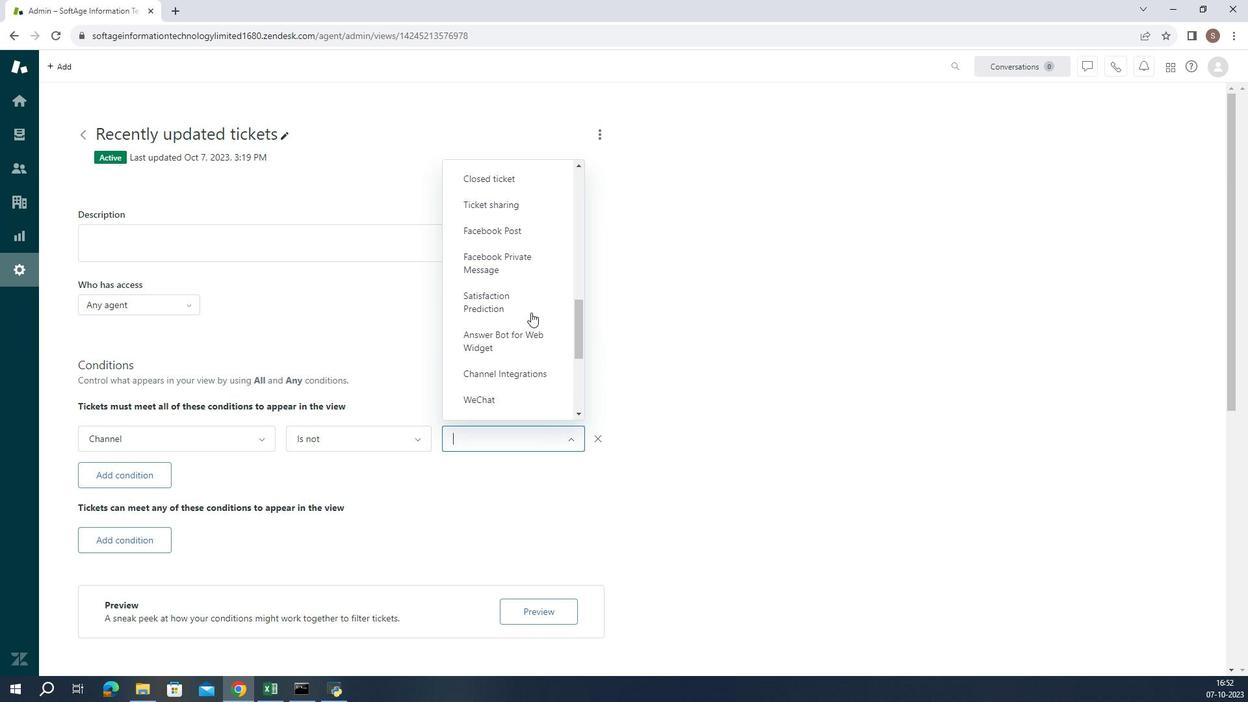 
Action: Mouse scrolled (509, 439) with delta (0, 0)
Screenshot: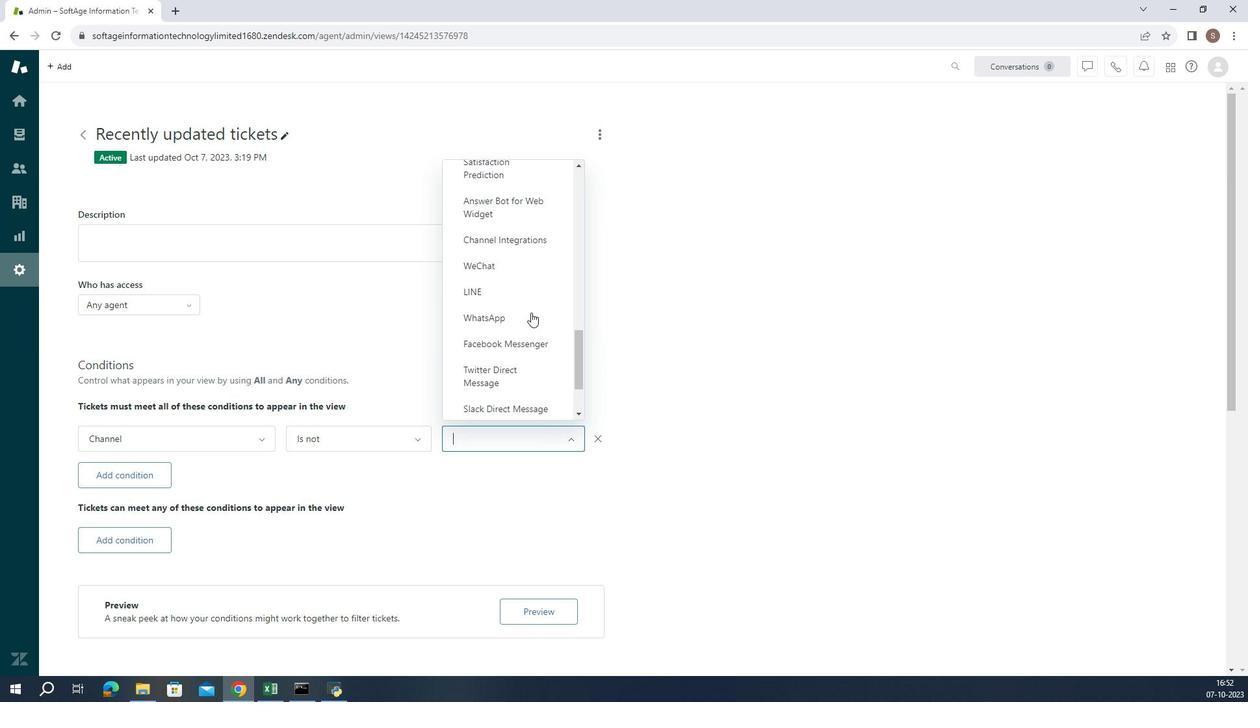 
Action: Mouse scrolled (509, 439) with delta (0, 0)
Screenshot: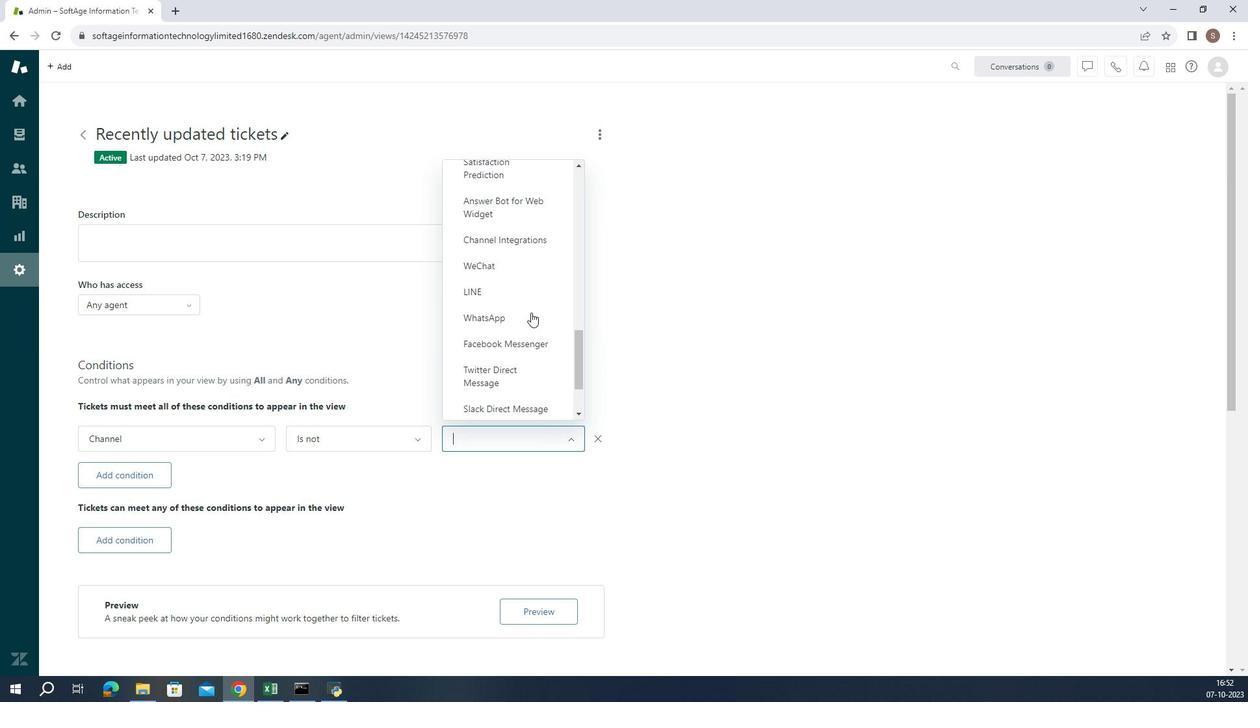 
Action: Mouse scrolled (509, 439) with delta (0, 0)
Screenshot: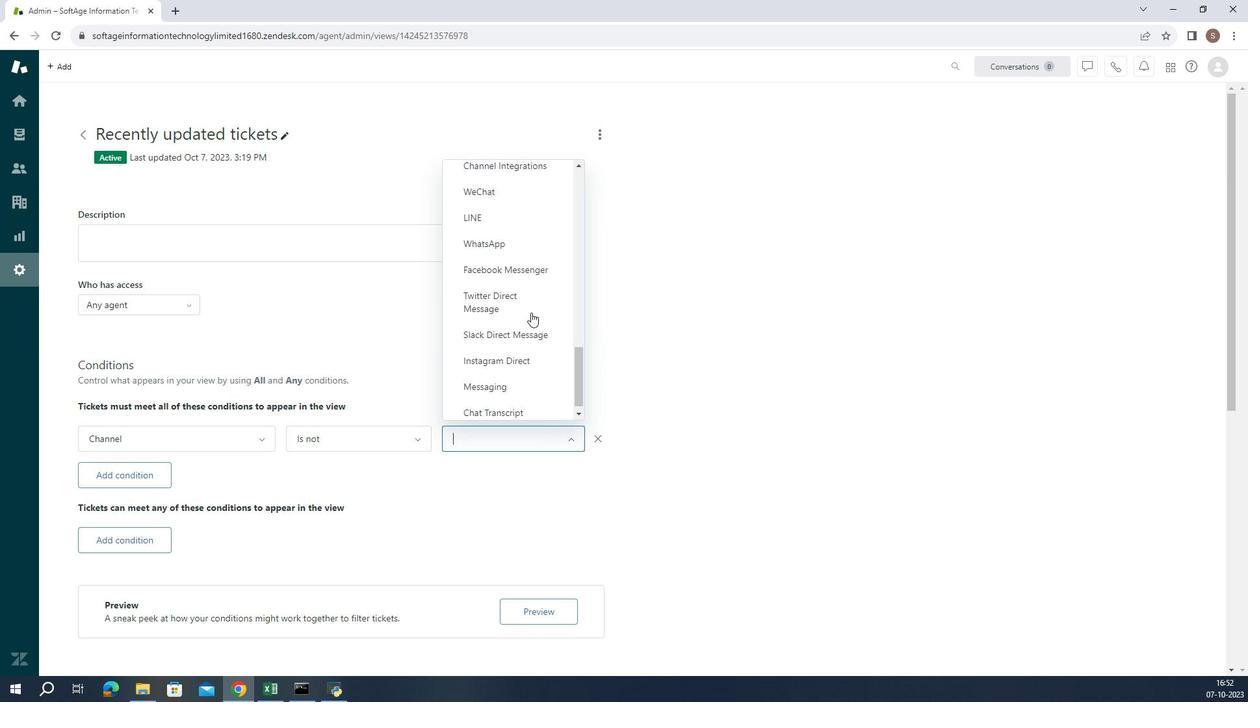 
Action: Mouse moved to (509, 444)
Screenshot: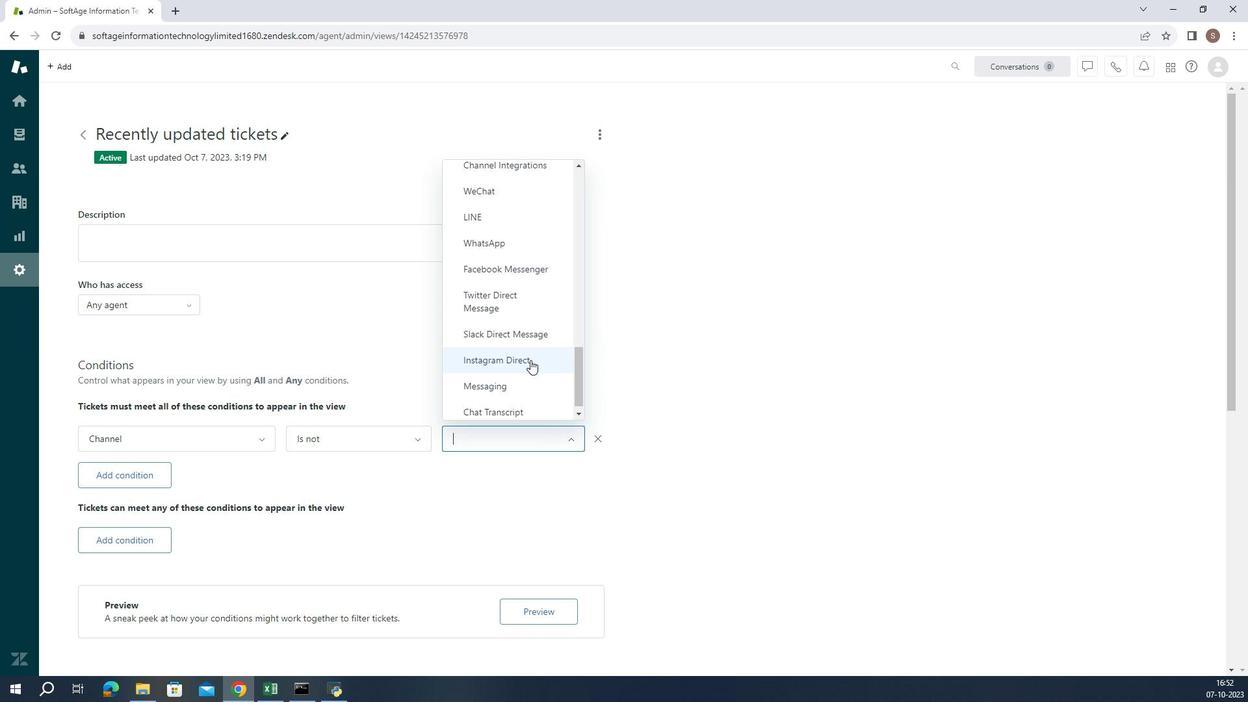 
Action: Mouse pressed left at (509, 444)
Screenshot: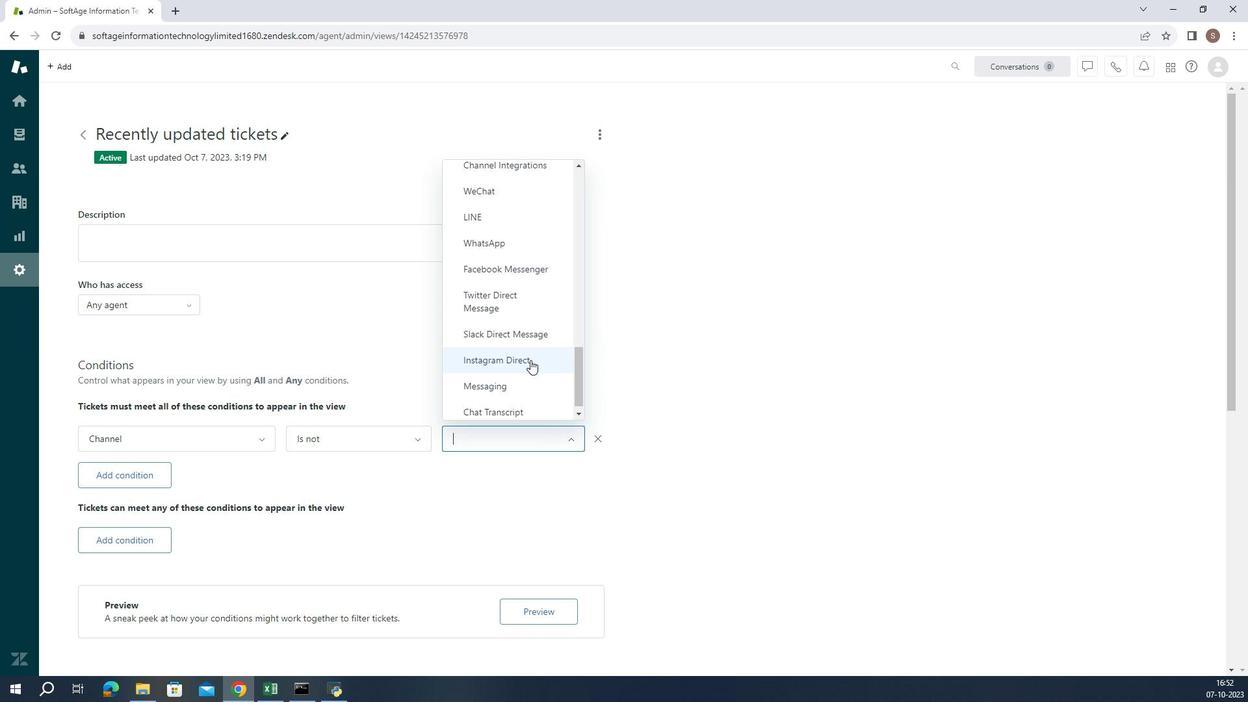 
Action: Mouse moved to (509, 445)
Screenshot: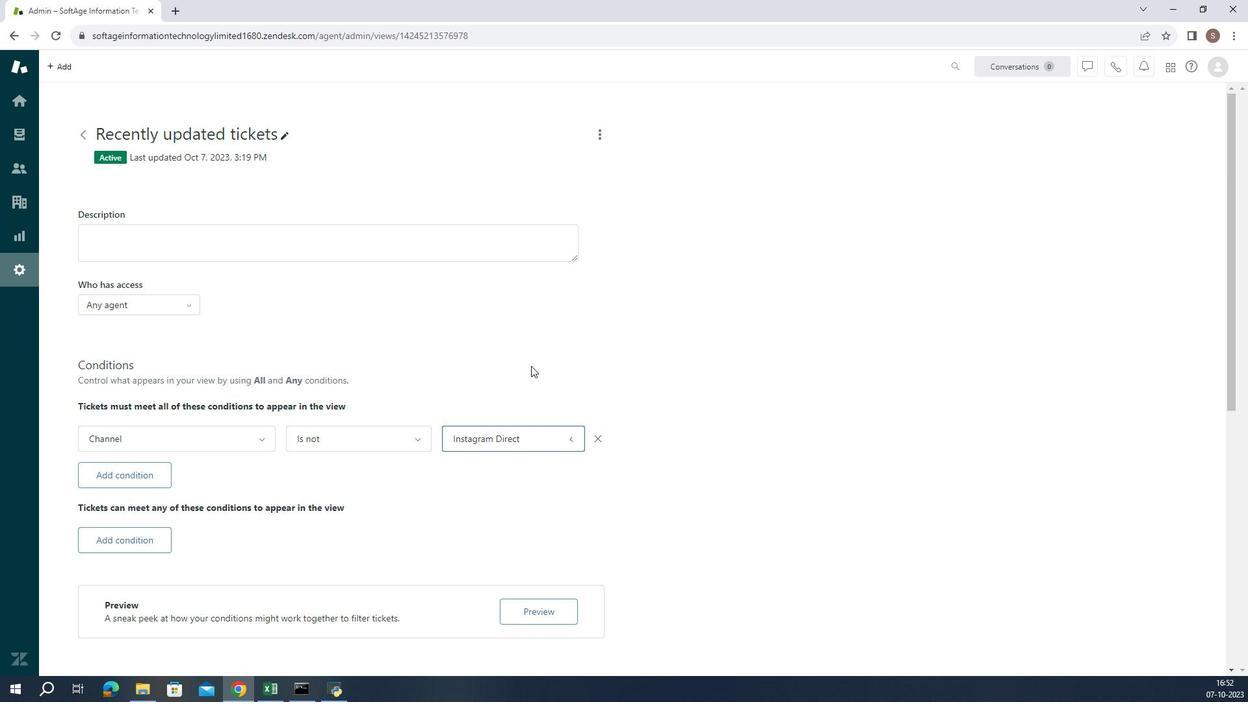 
Action: Mouse pressed left at (509, 445)
Screenshot: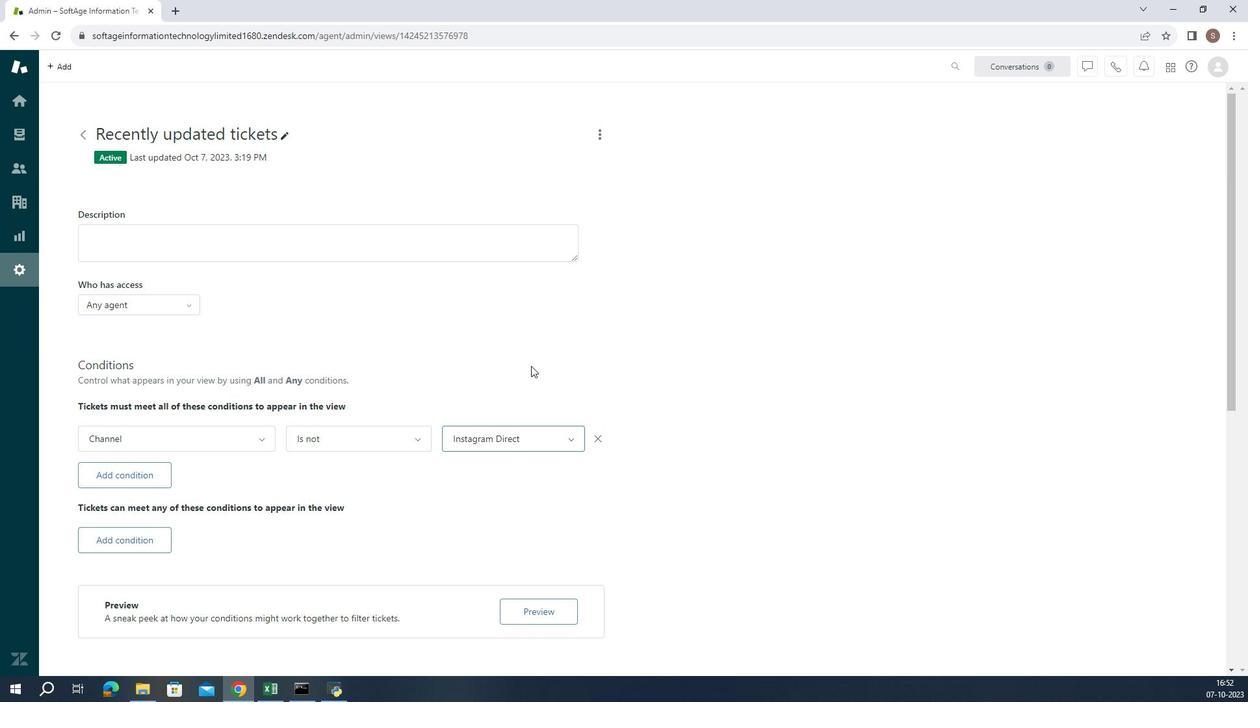 
Action: Mouse moved to (509, 445)
Screenshot: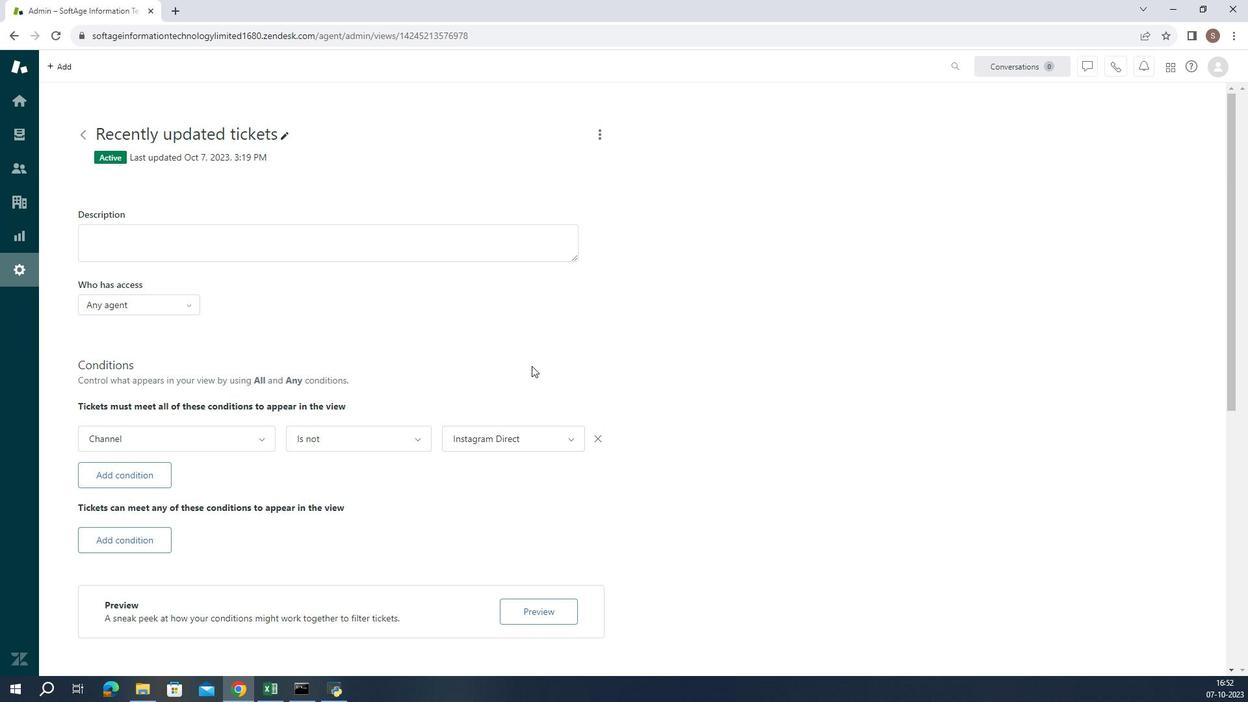 
